 Task: Create an event for the furniture shopping day.
Action: Mouse moved to (495, 419)
Screenshot: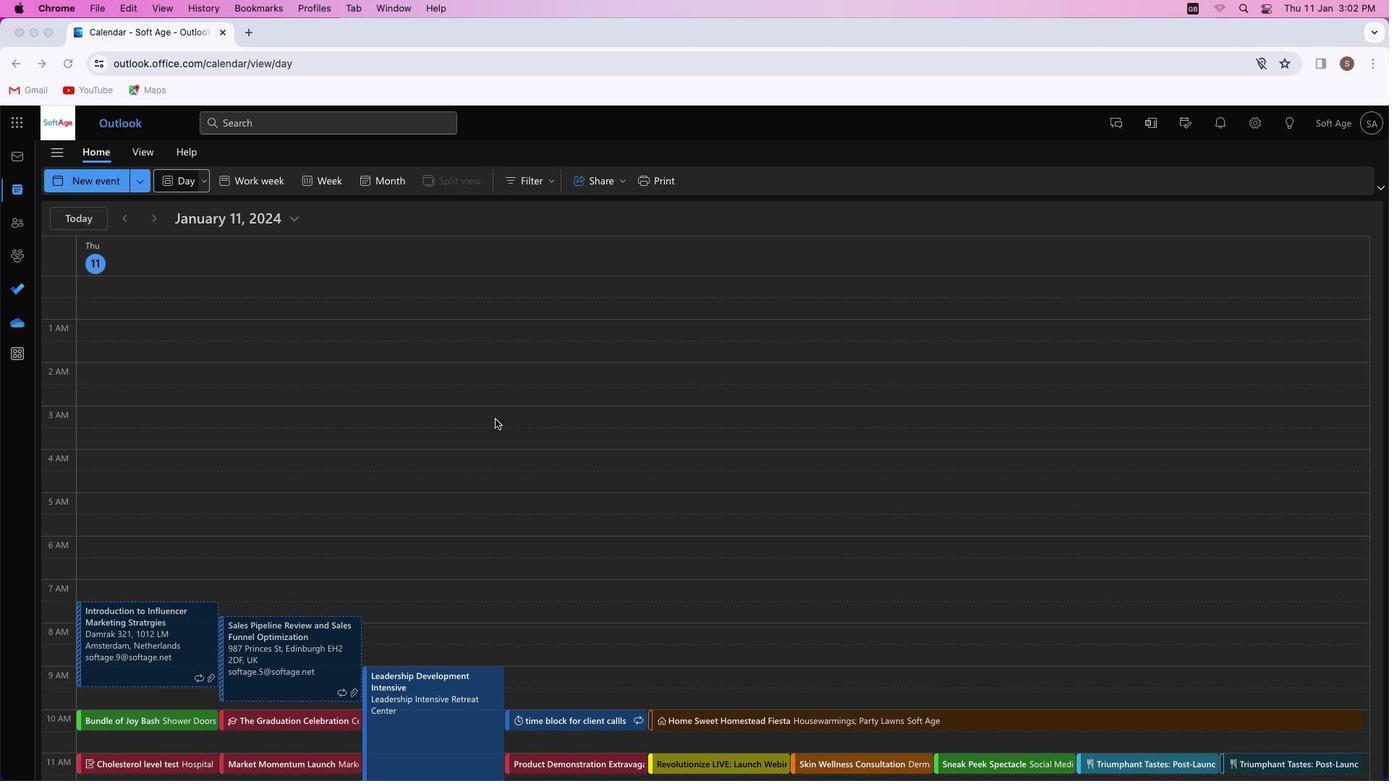
Action: Mouse pressed left at (495, 419)
Screenshot: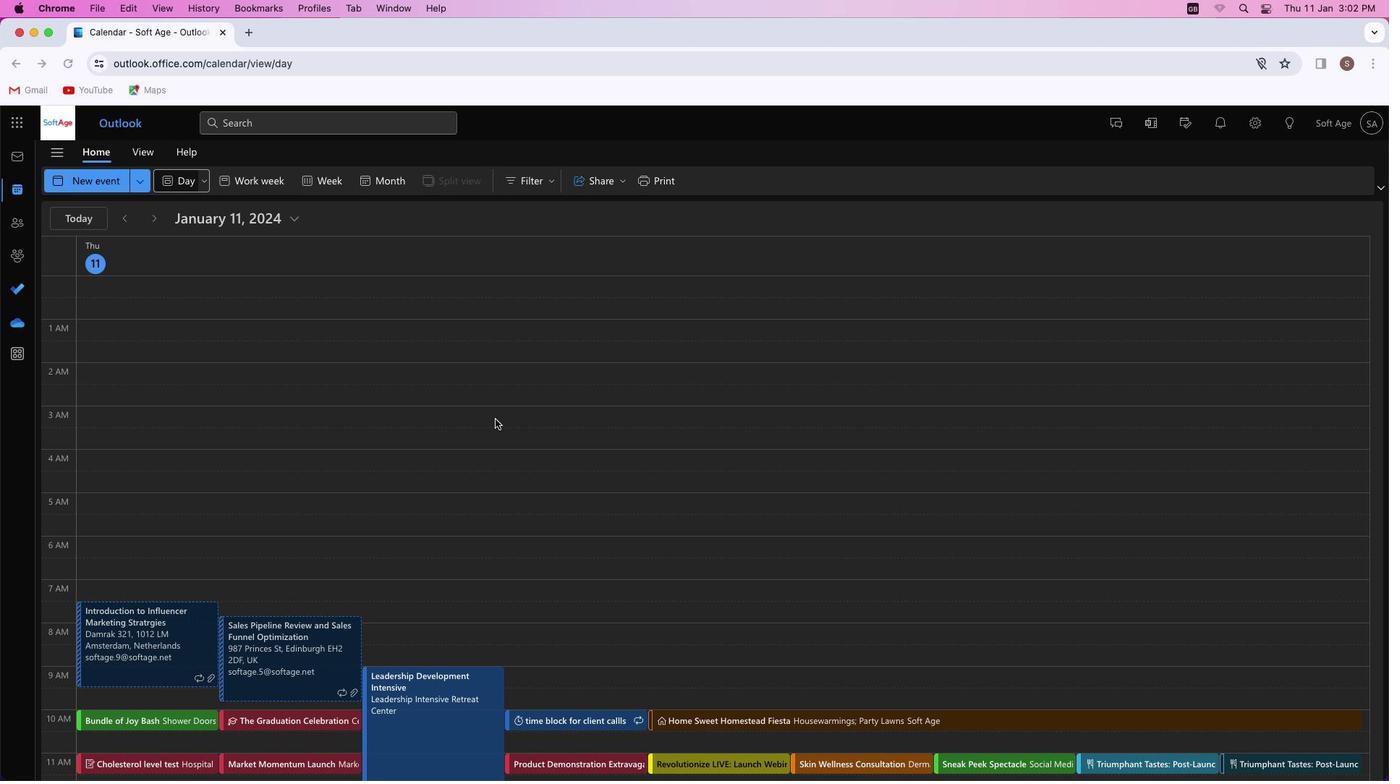 
Action: Mouse moved to (102, 181)
Screenshot: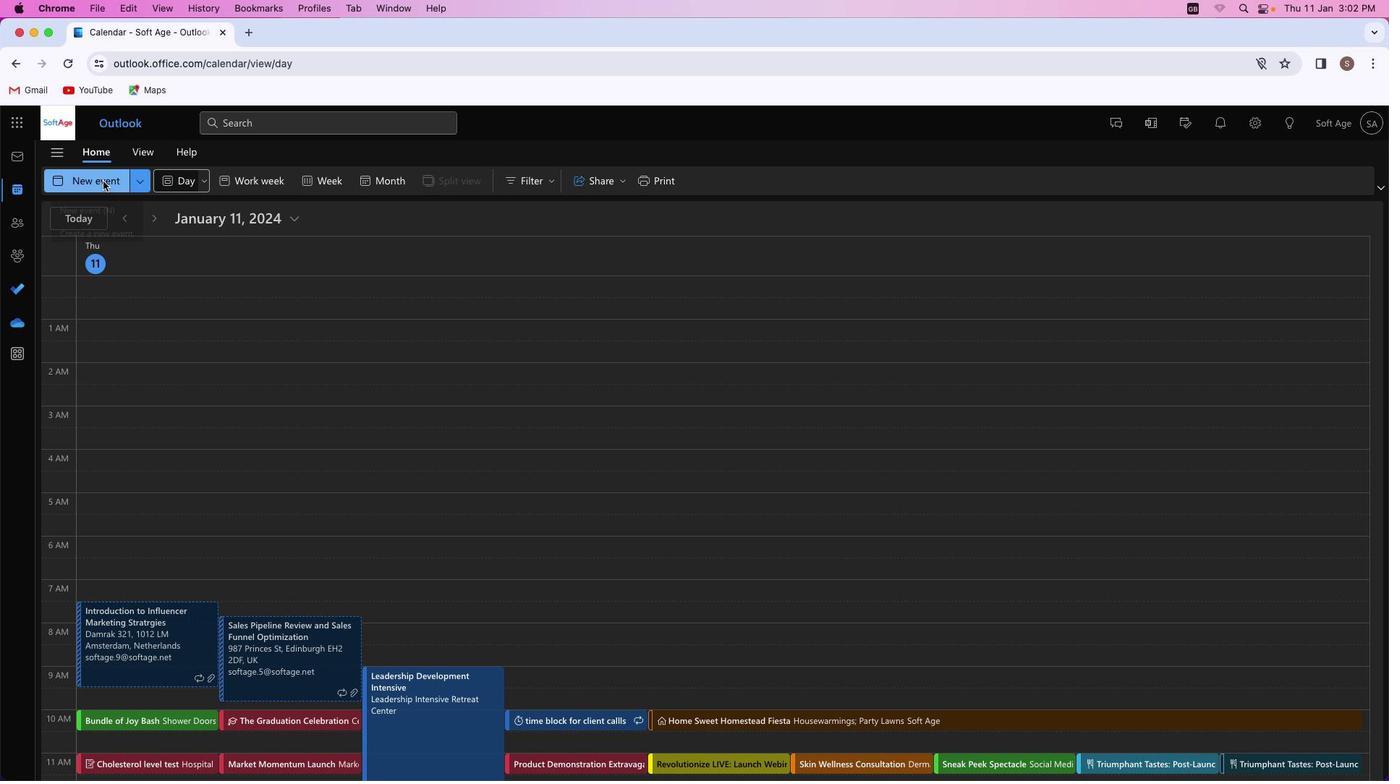 
Action: Mouse pressed left at (102, 181)
Screenshot: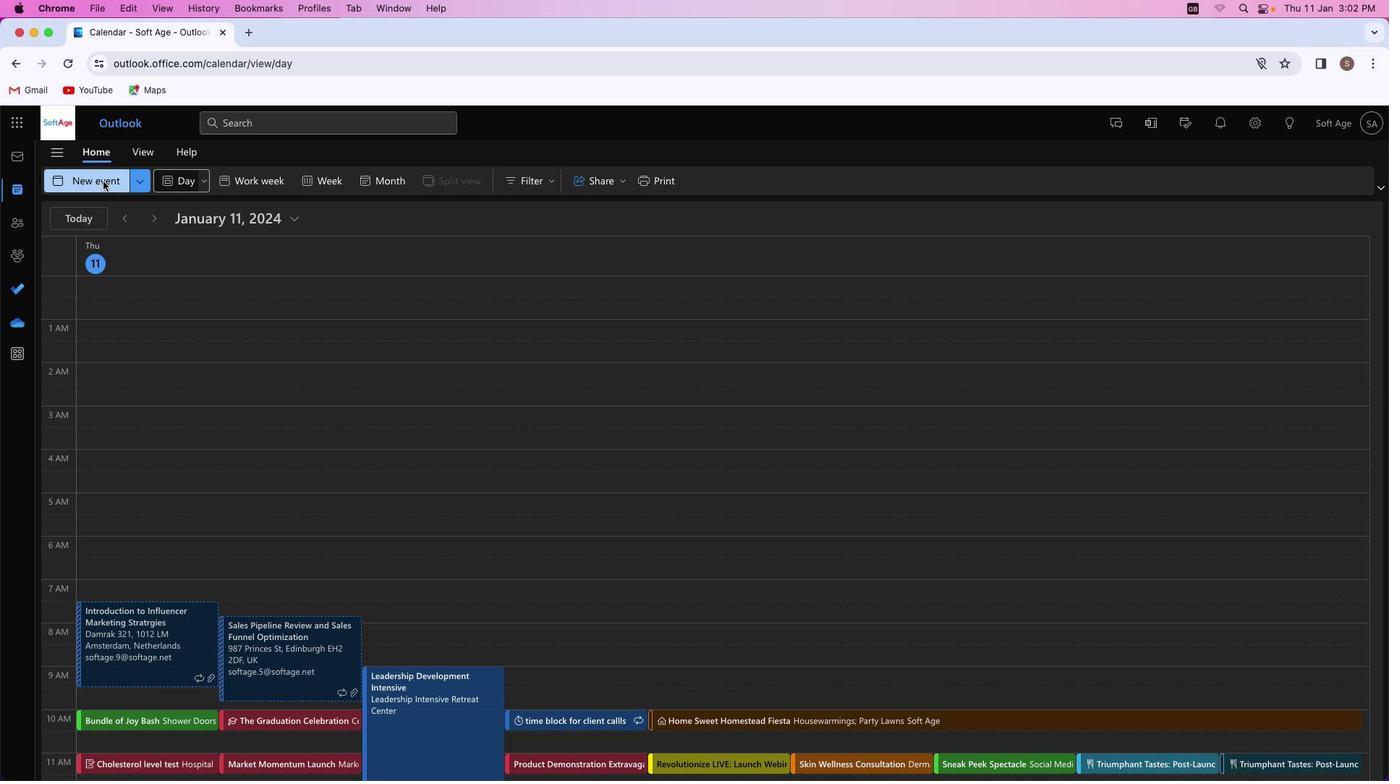 
Action: Mouse moved to (360, 260)
Screenshot: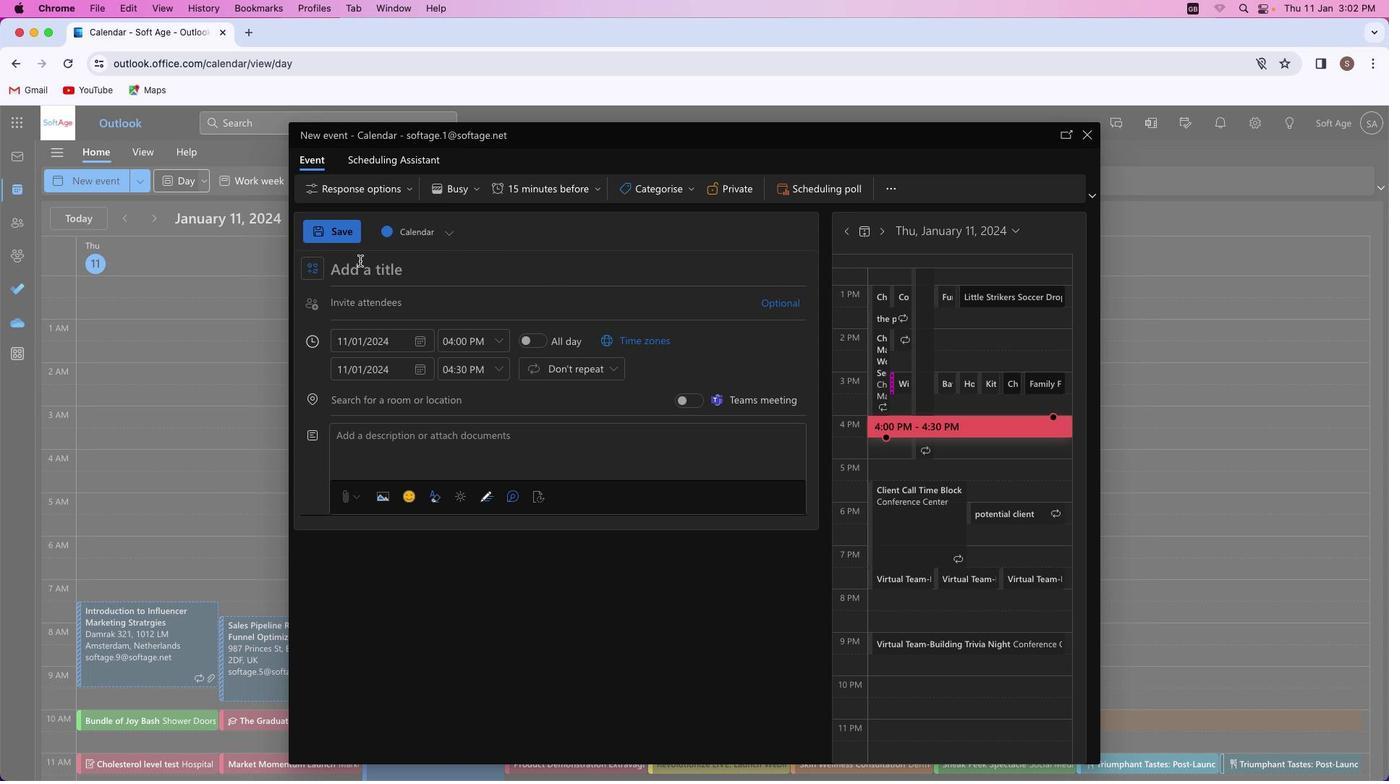 
Action: Key pressed Key.shift'F''u''r''n''i''t''u''r''e'Key.spaceKey.shift'S''h''o''p''p''i''n''g'Key.spaceKey.shift'E''x''t''r''a''v''a''g''a''n''z''a'Key.space
Screenshot: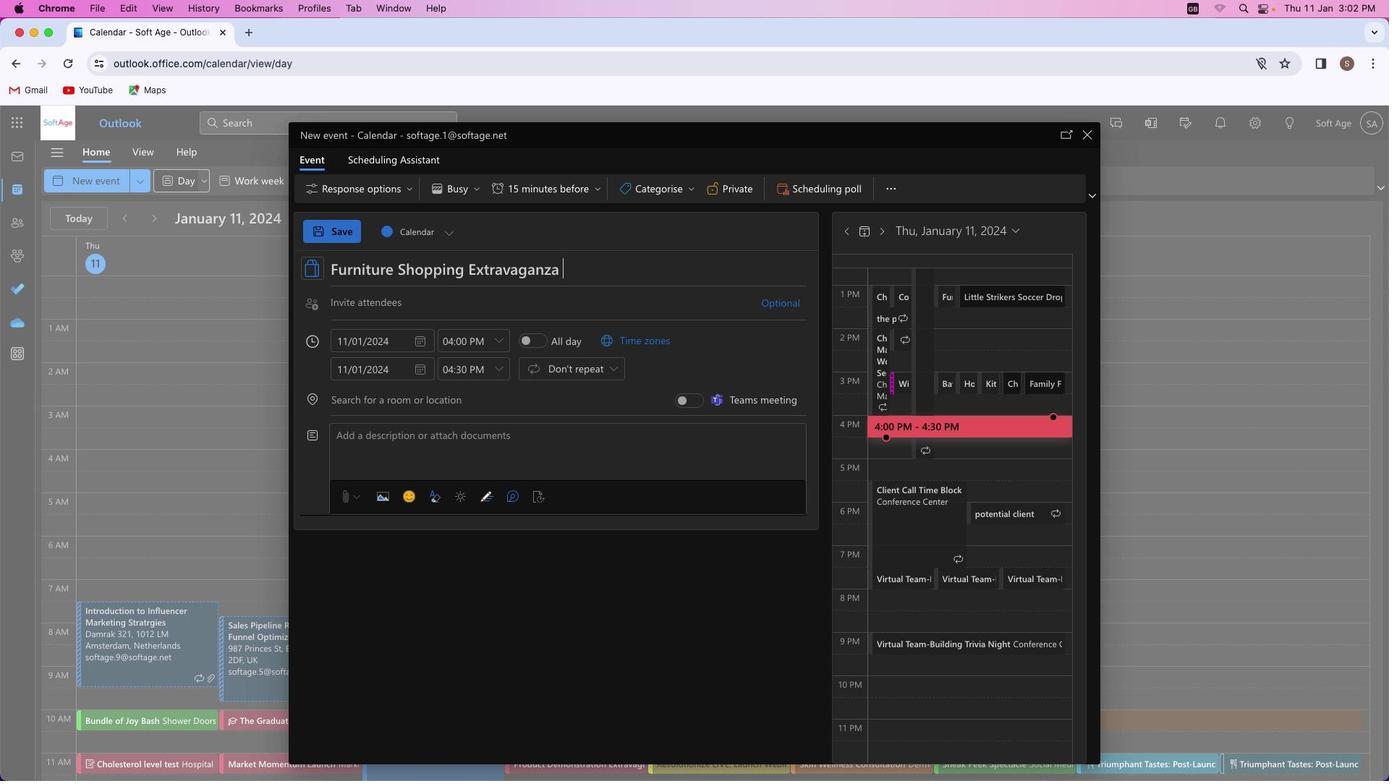 
Action: Mouse moved to (382, 400)
Screenshot: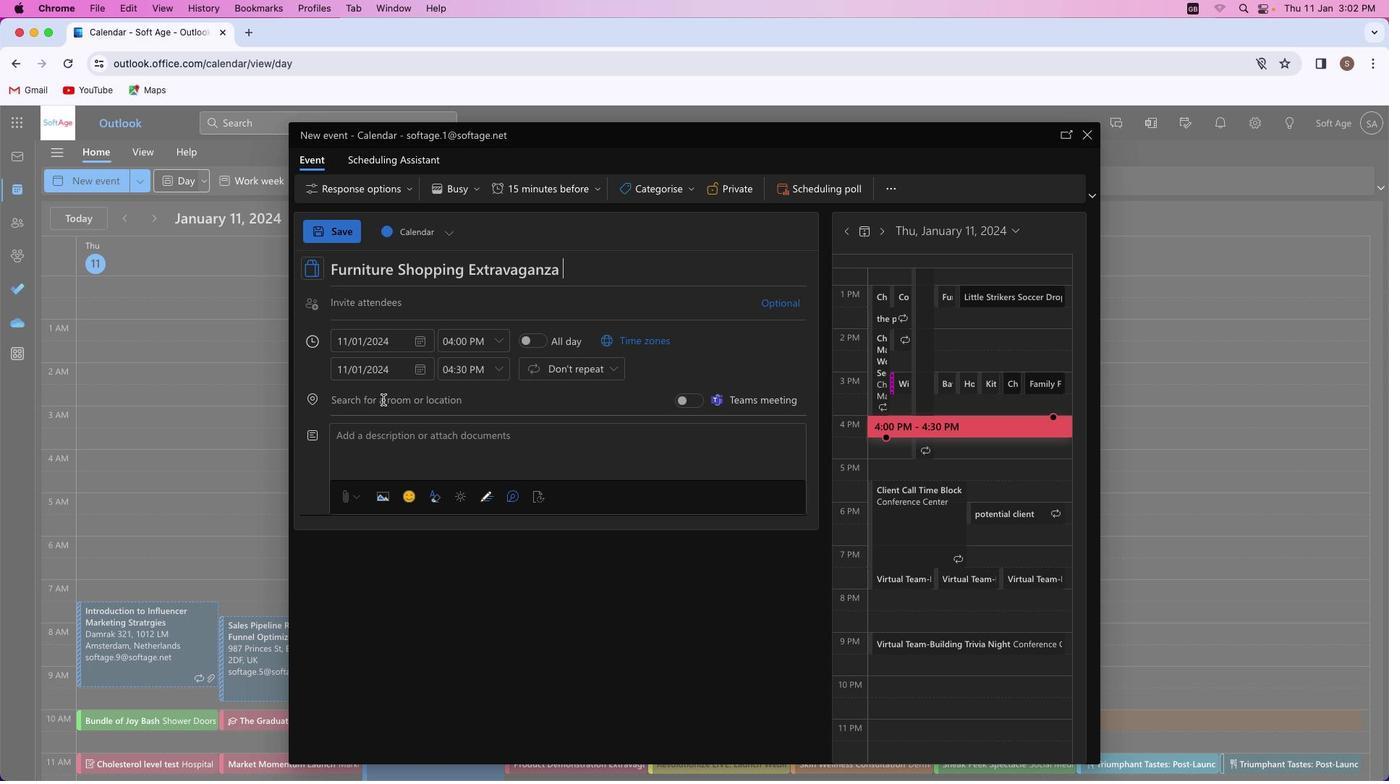 
Action: Mouse pressed left at (382, 400)
Screenshot: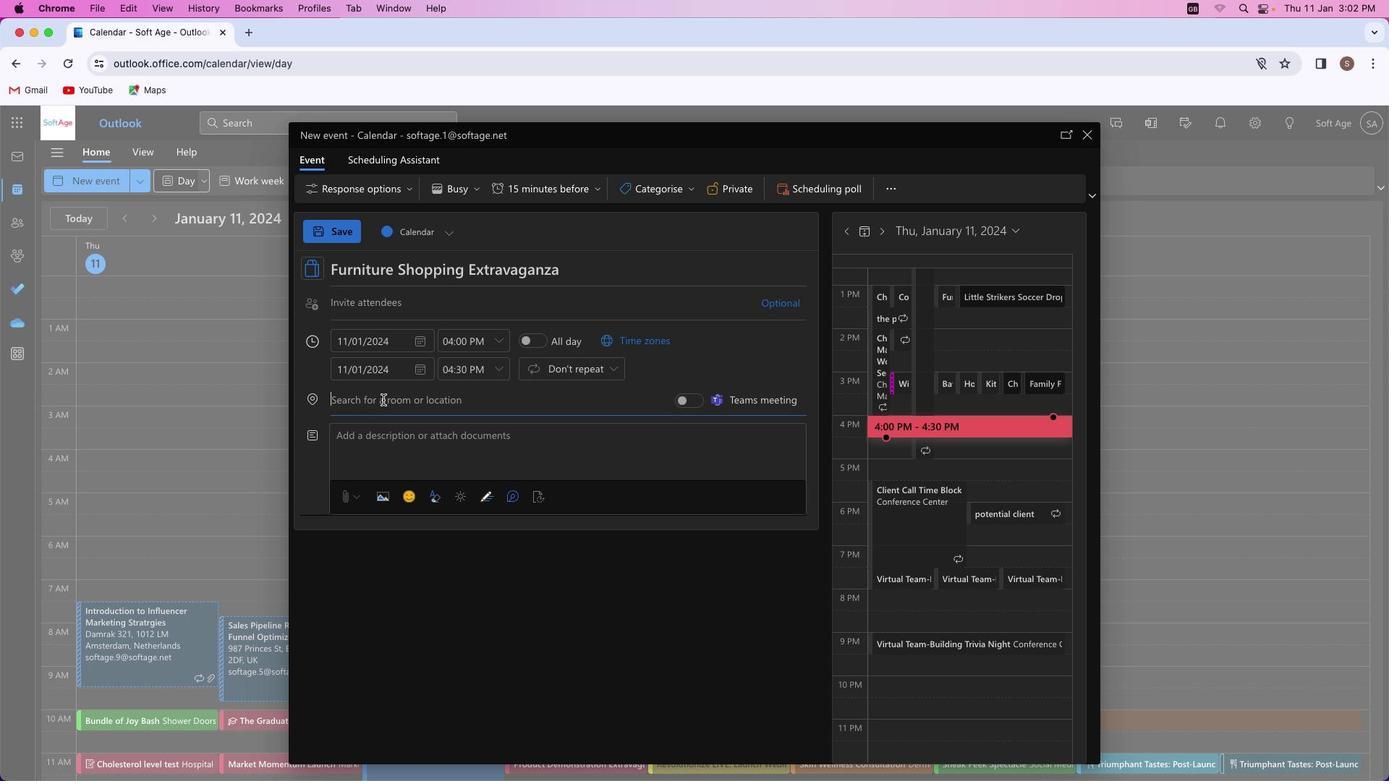 
Action: Mouse moved to (382, 401)
Screenshot: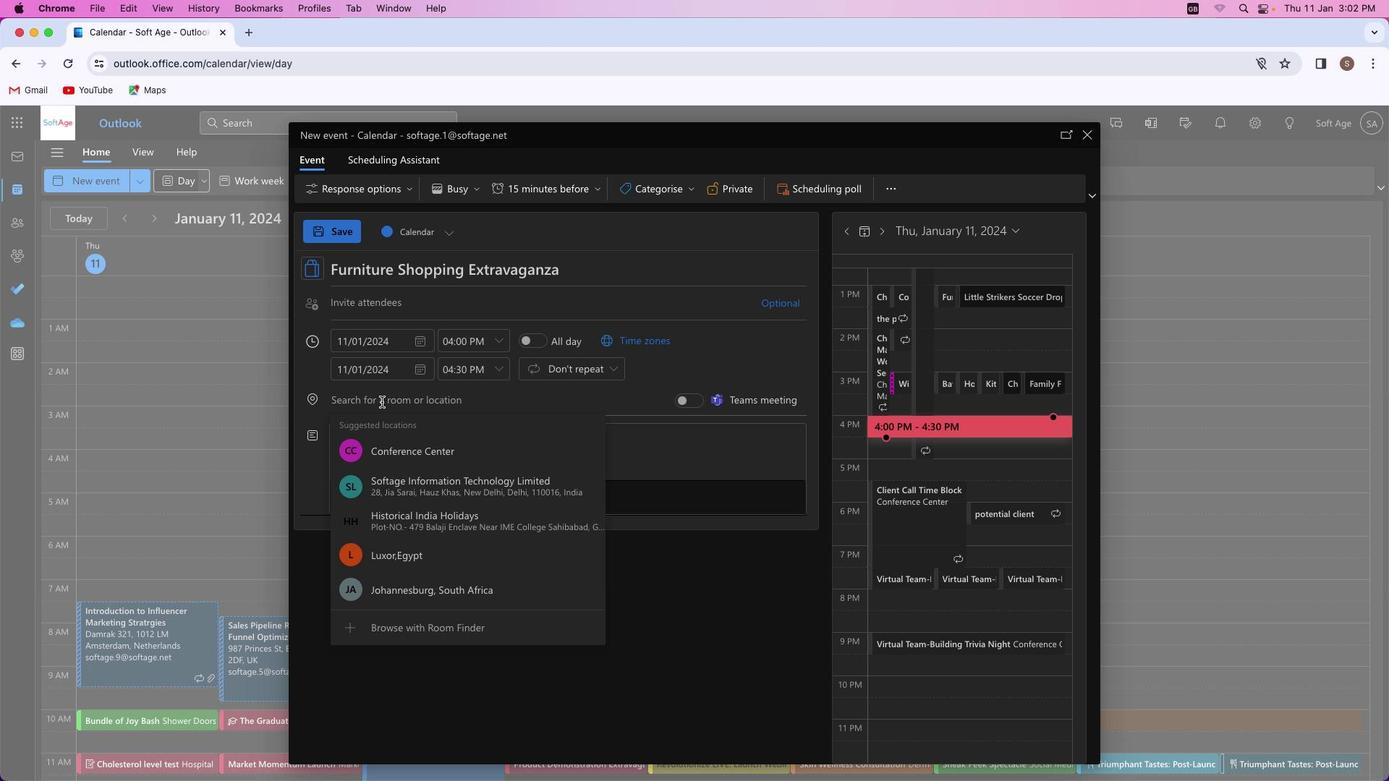 
Action: Key pressed Key.shift'F''u''r''n''i''t'
Screenshot: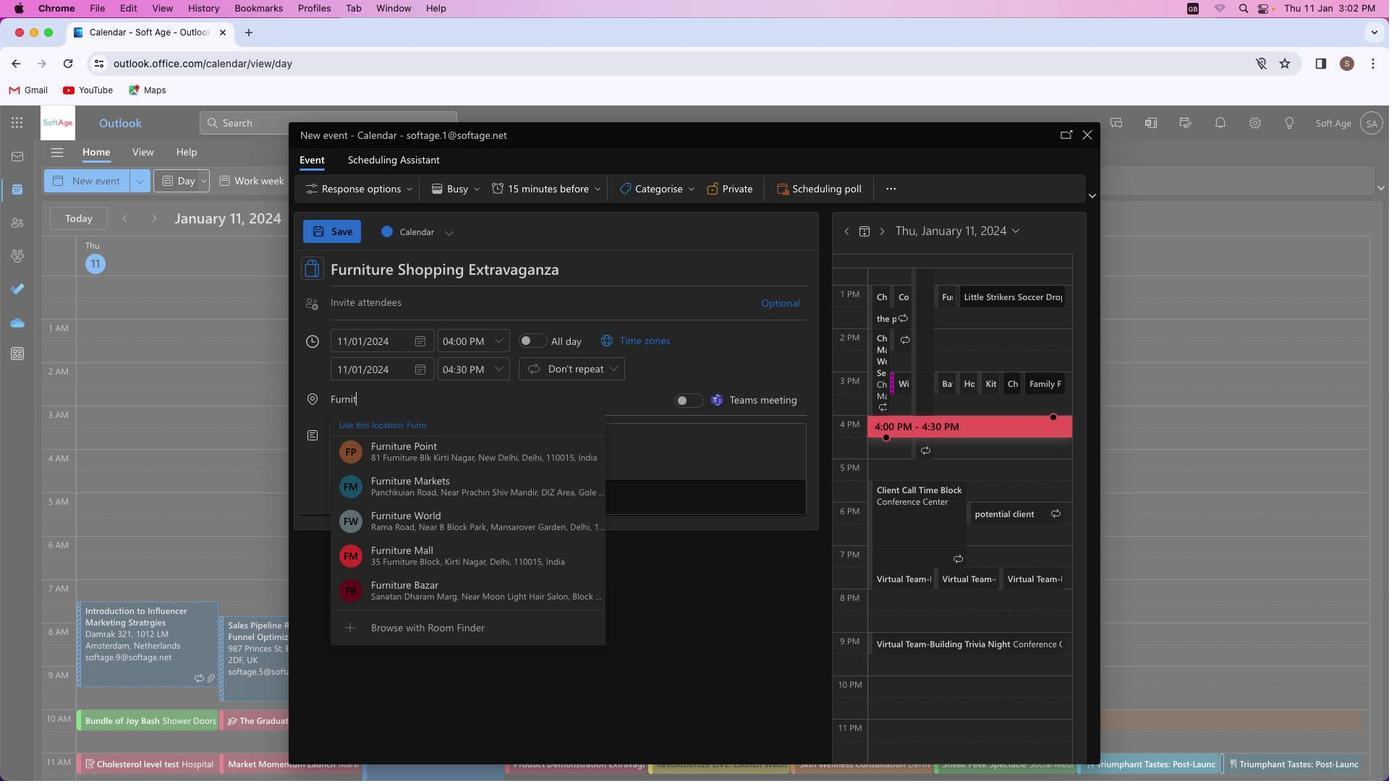 
Action: Mouse moved to (434, 482)
Screenshot: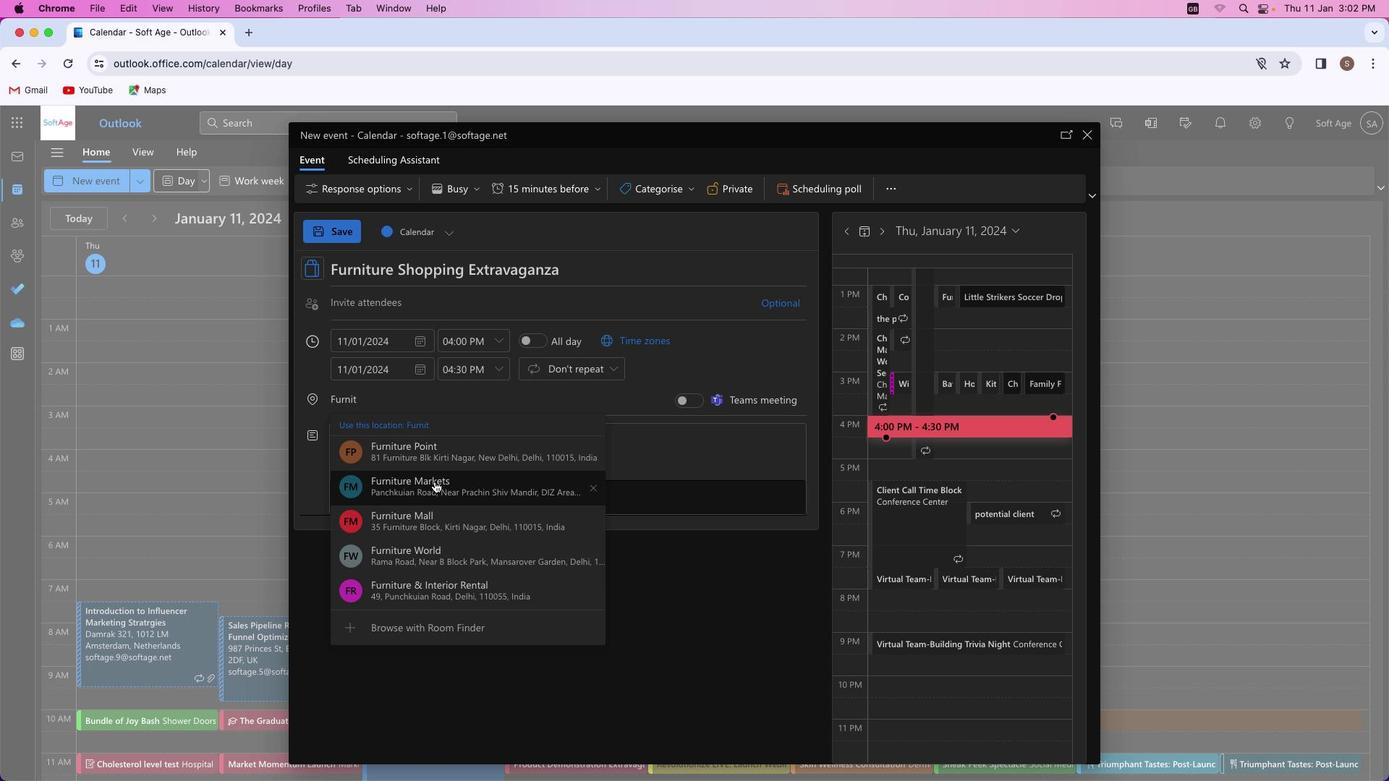 
Action: Mouse pressed left at (434, 482)
Screenshot: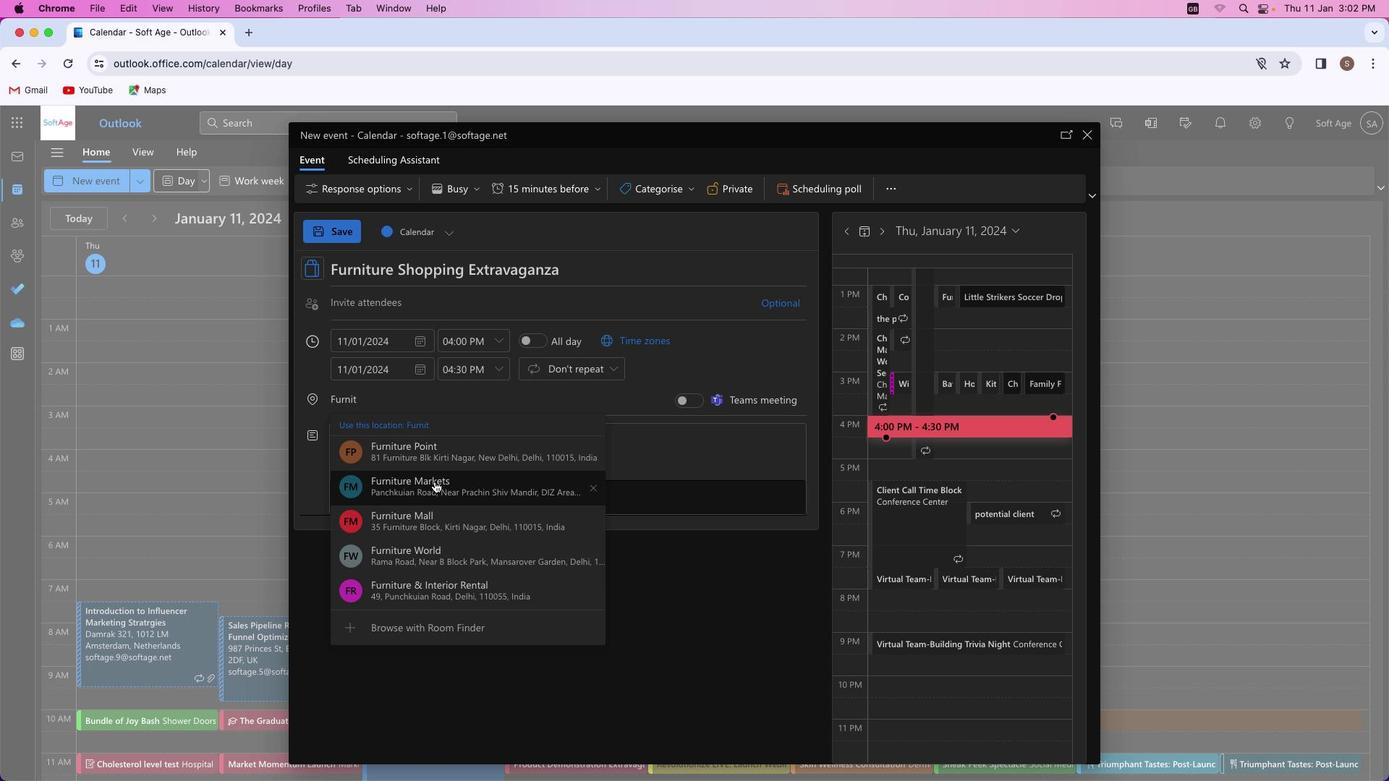 
Action: Mouse moved to (425, 443)
Screenshot: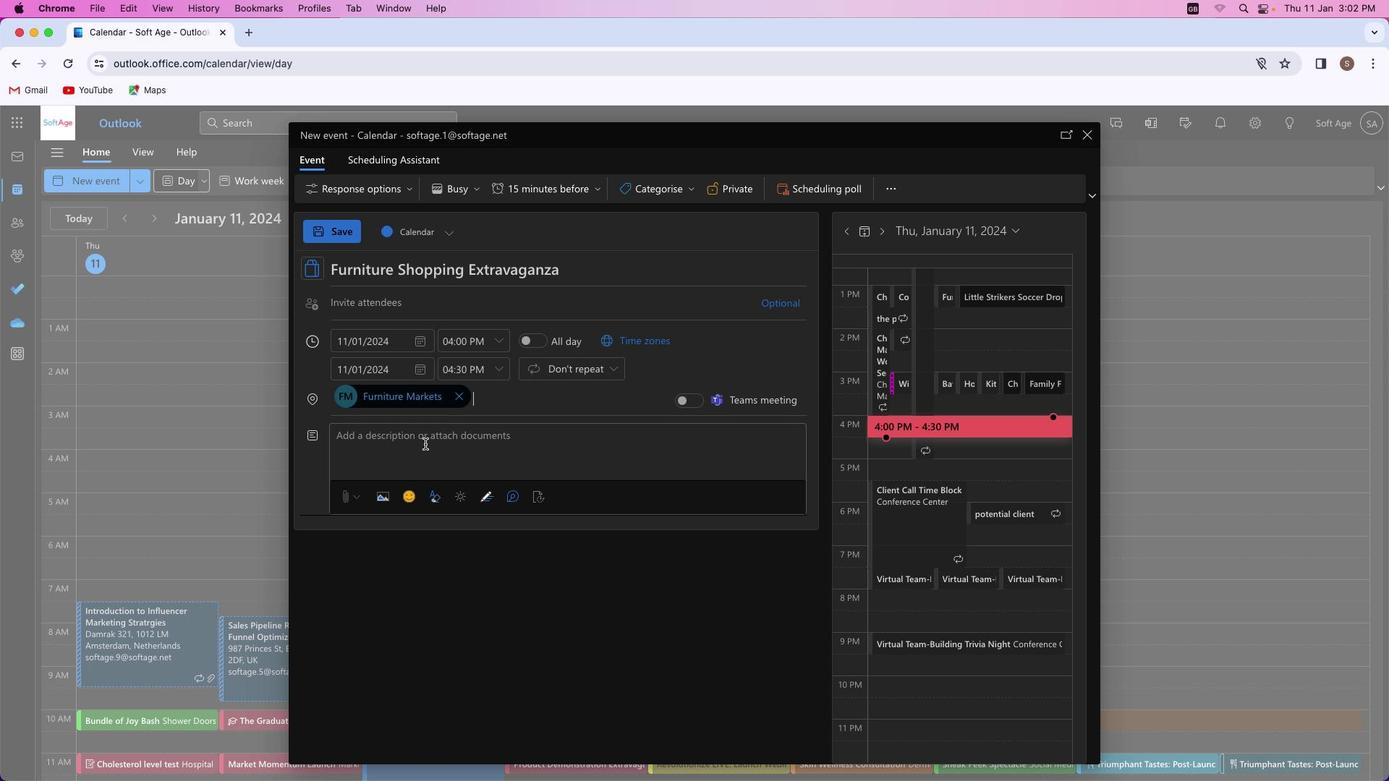 
Action: Mouse pressed left at (425, 443)
Screenshot: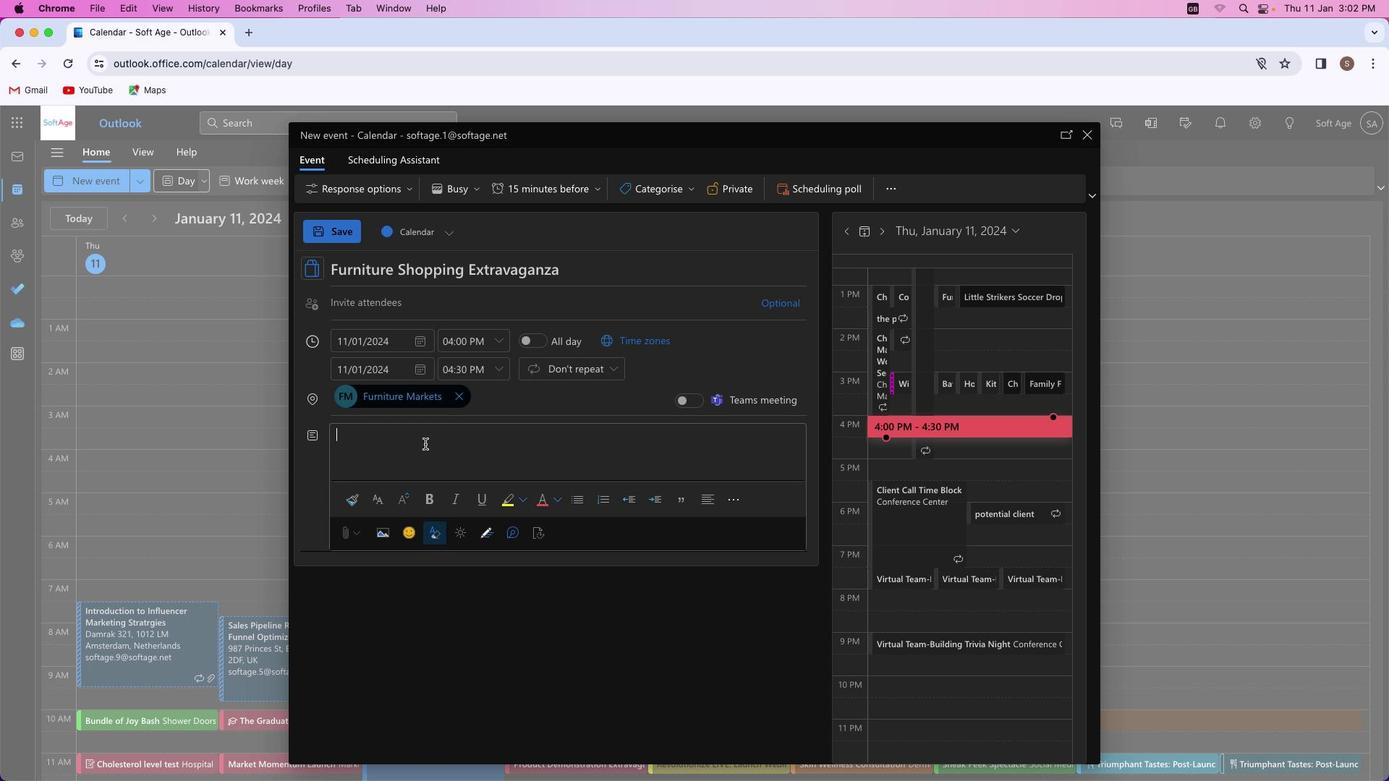 
Action: Key pressed Key.shift'E''m''b''a''r''k'Key.space'o''n'Key.space'a'Key.space's''t''y''l''i''s''h'Key.space'j''o''u''r''n''e''y'Key.space'd''u''r''i''n''g'Key.space'o''u''r'Key.space'f''u''r''n''i''t''u''r''e'Key.space's''h''o''p''p''i''n''g'Key.space'd''a''y'Key.spaceKey.backspaceKey.shift'!'Key.spaceKey.shift'E''x''p''l''o''r''e'Key.space'a'Key.space'c''u''r''a''t''e''d'Key.space'c''o''l''l''e''c''t''i''o''n'','Key.space'd''i''s''c''o''v''e''r'Key.space't''h''e'Key.space'p''e''r''f''e''c''t'Key.space'p''i''e''c''e''s'','Key.space'a''n''d'Key.space't''r''a''n''s''f''o''r''m'Key.space'y''o''u''r'Key.space's''p''a''c''e'Key.space'i''n''t''o'Key.space'a'Key.space'h''a''v''e''n'Key.space'o''f'Key.space'c''o''m''f''o''r''t'Key.space'a''n''d'Key.space'e''l''e''g''a''n''c''e''.'
Screenshot: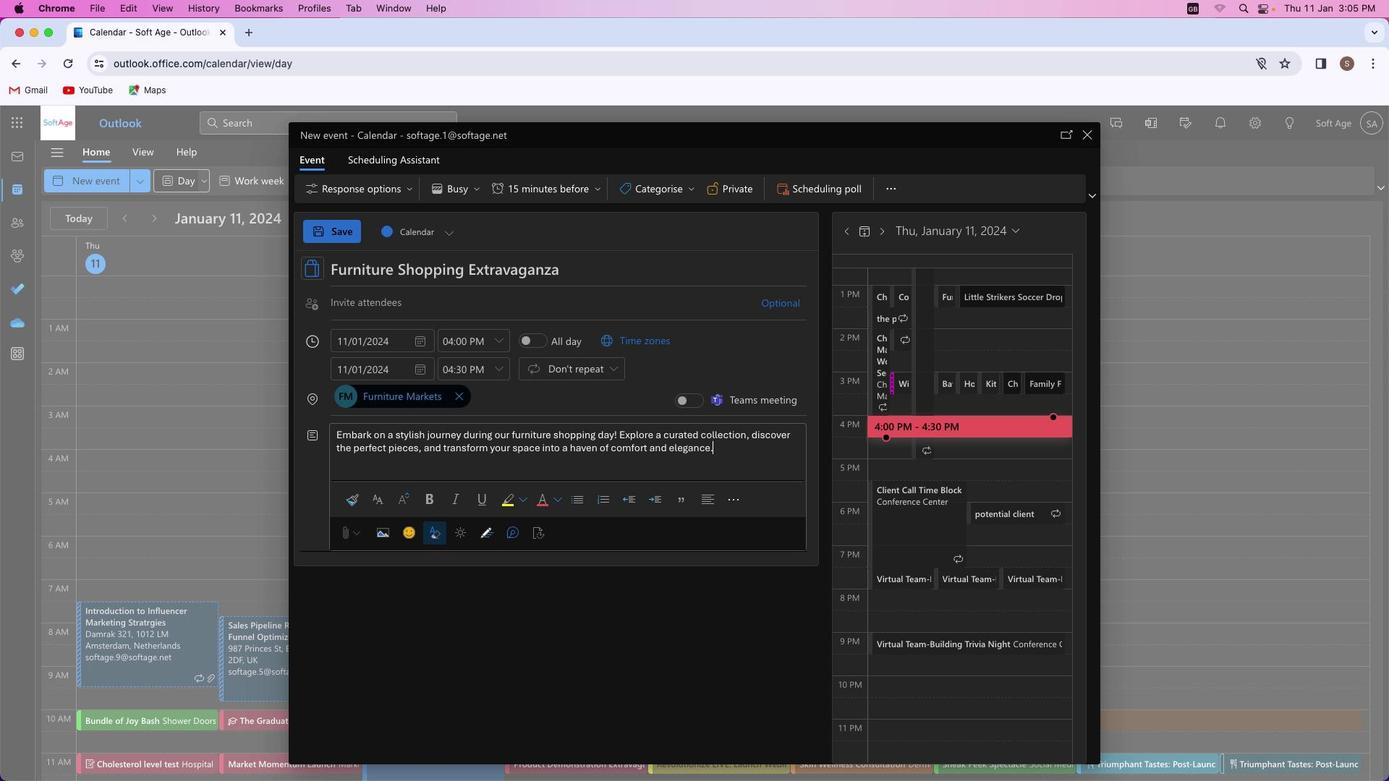 
Action: Mouse moved to (614, 435)
Screenshot: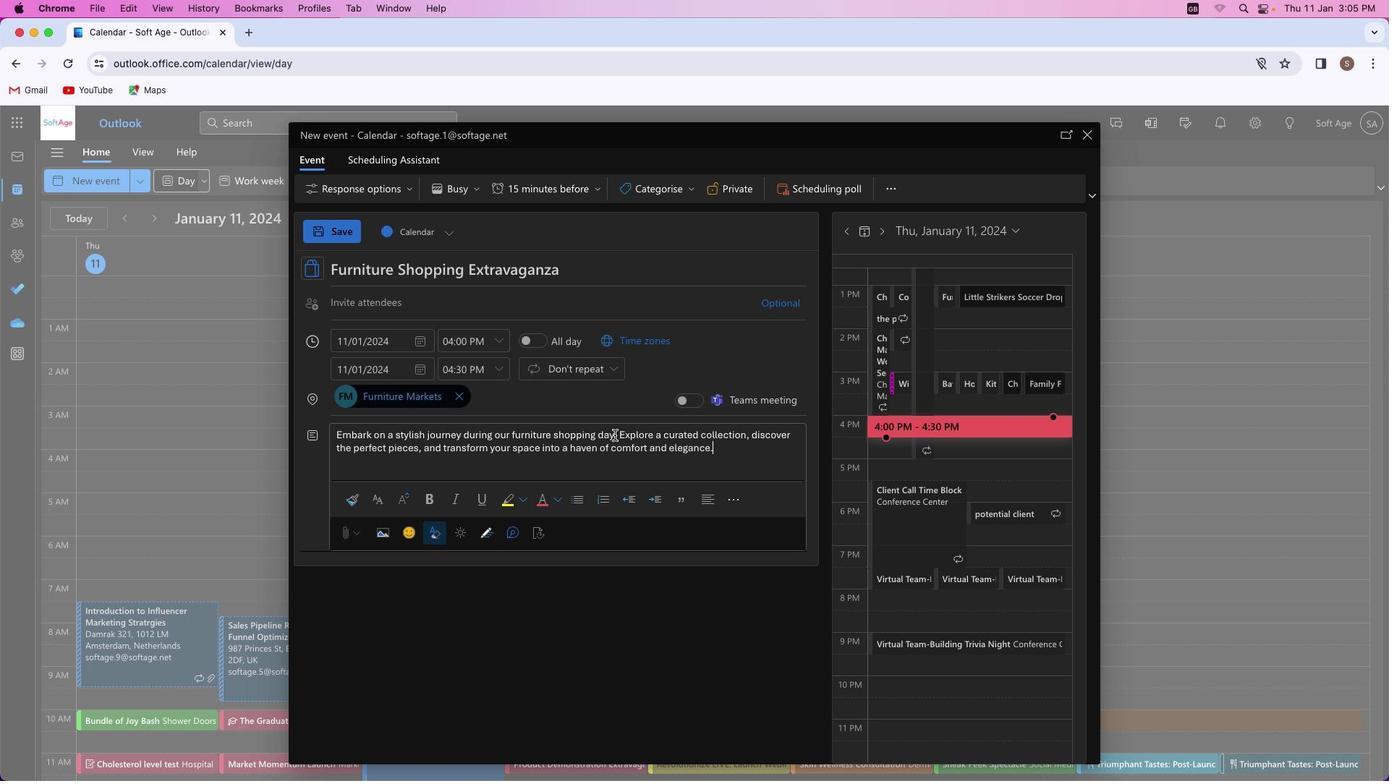 
Action: Mouse pressed left at (614, 435)
Screenshot: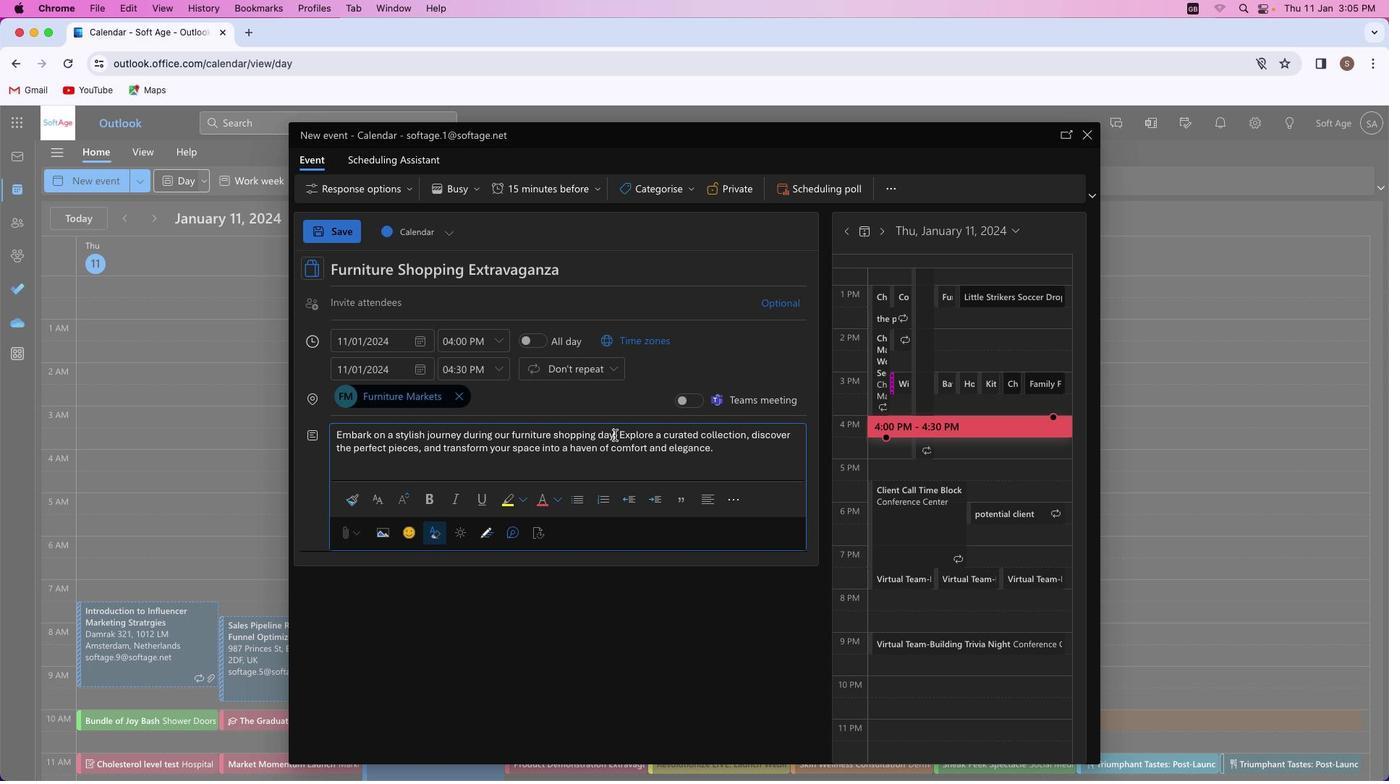 
Action: Mouse moved to (428, 498)
Screenshot: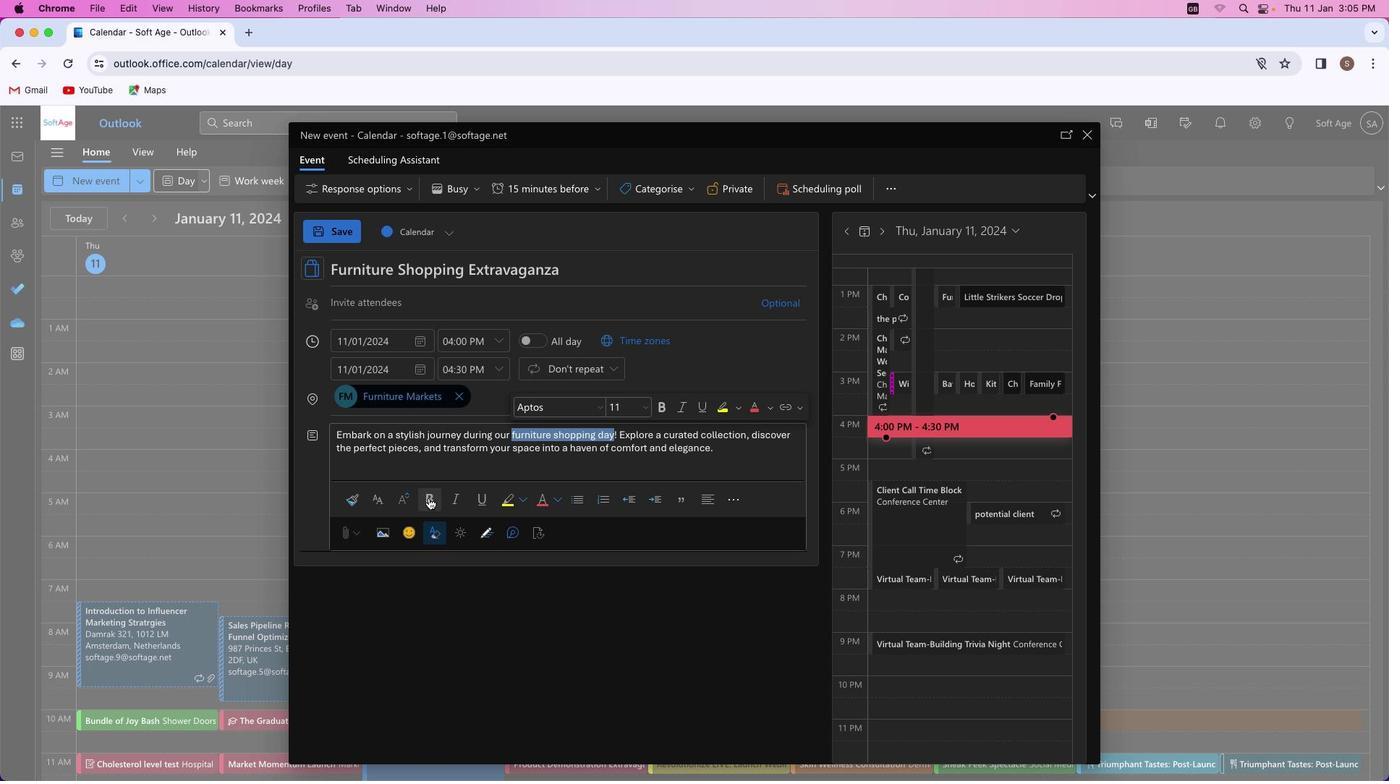 
Action: Mouse pressed left at (428, 498)
Screenshot: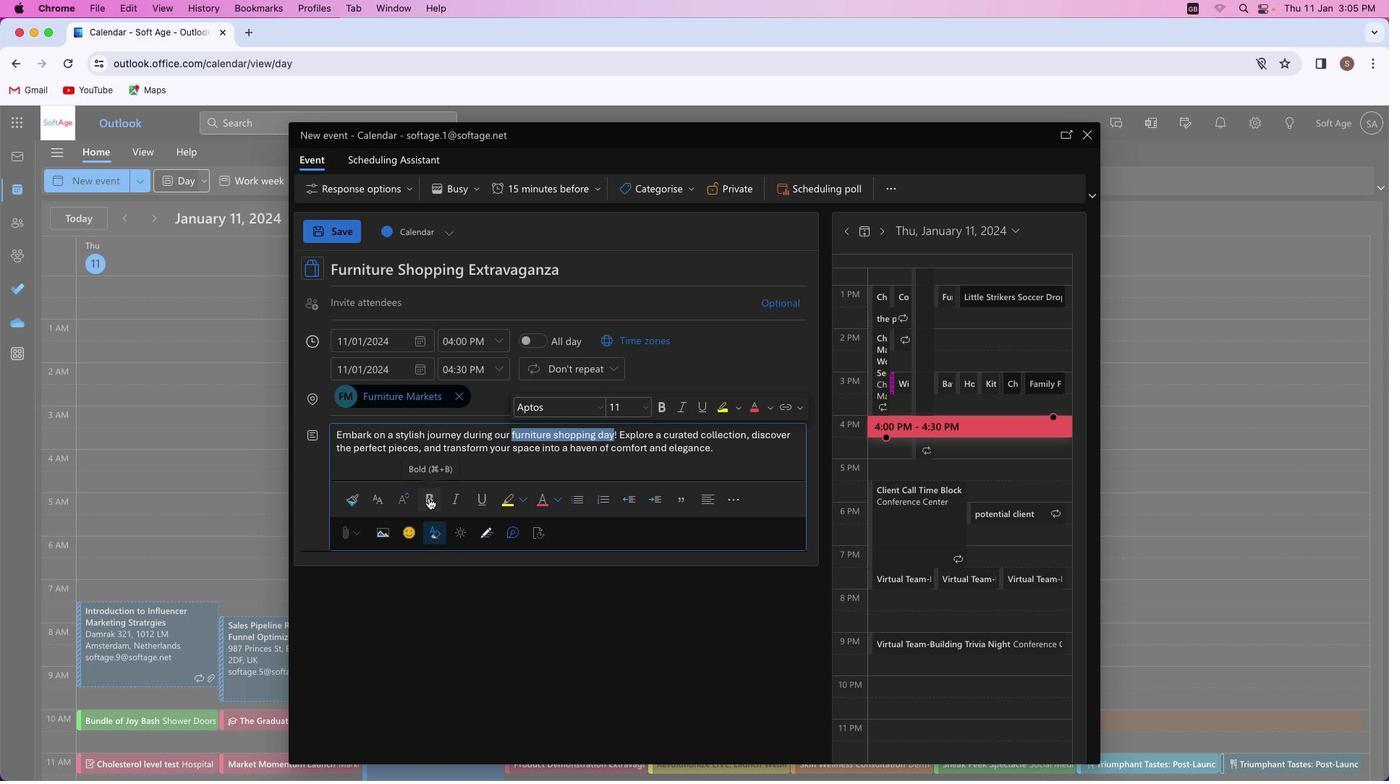 
Action: Mouse moved to (728, 453)
Screenshot: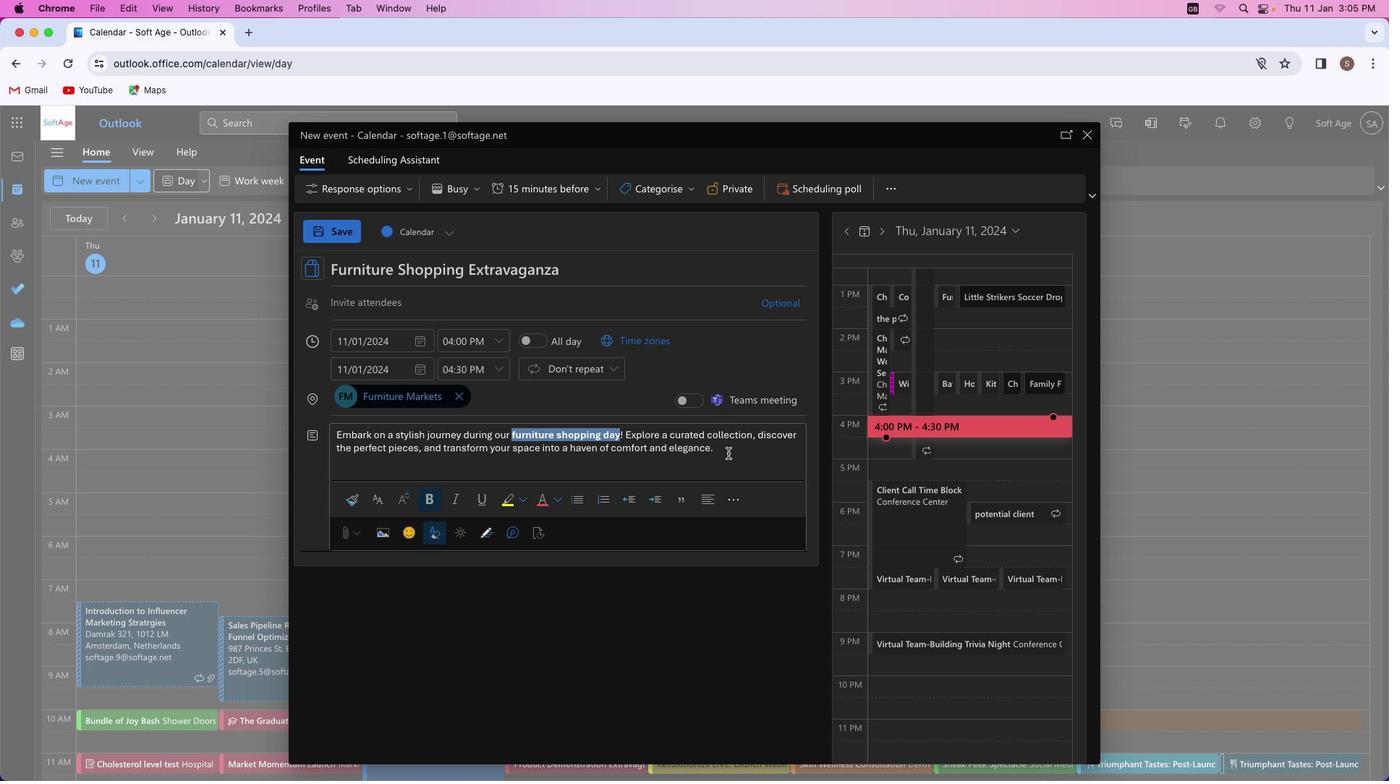 
Action: Mouse pressed left at (728, 453)
Screenshot: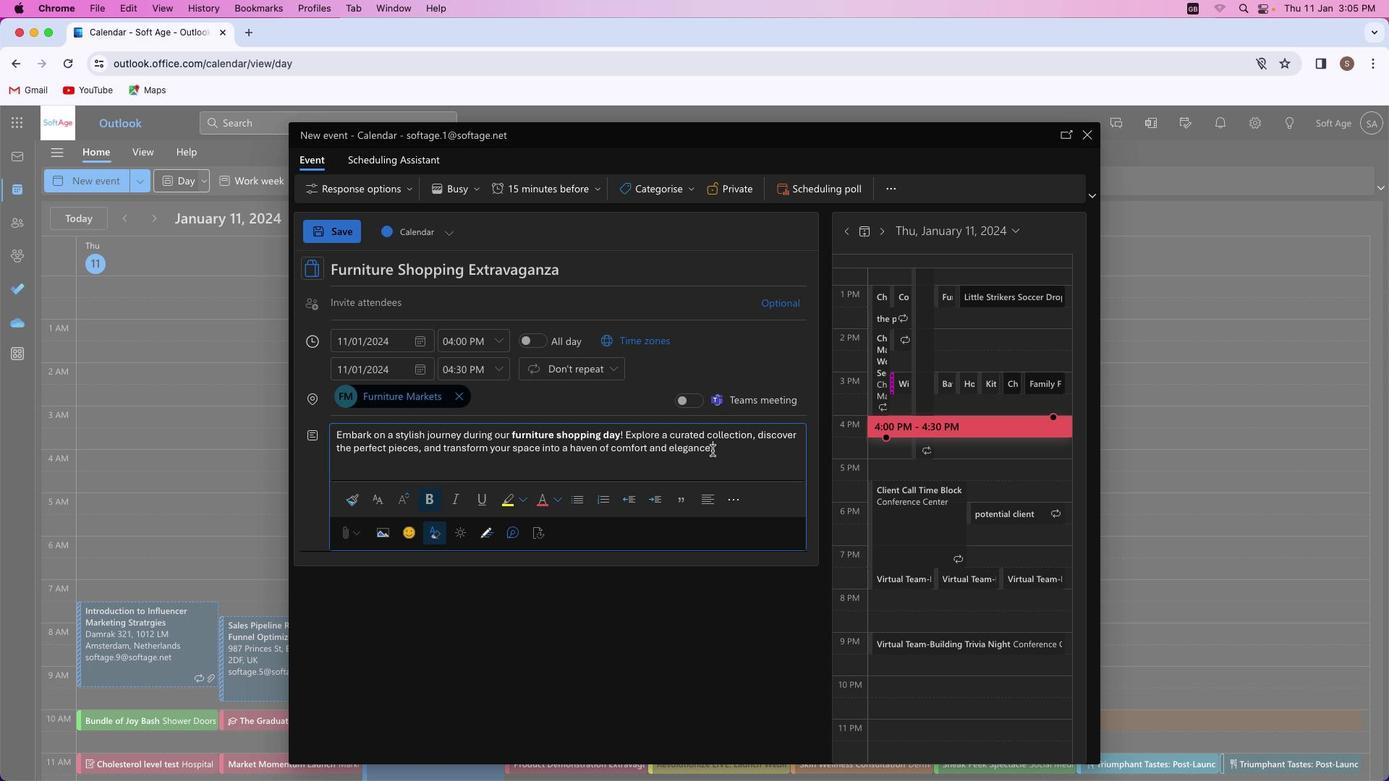 
Action: Mouse moved to (381, 504)
Screenshot: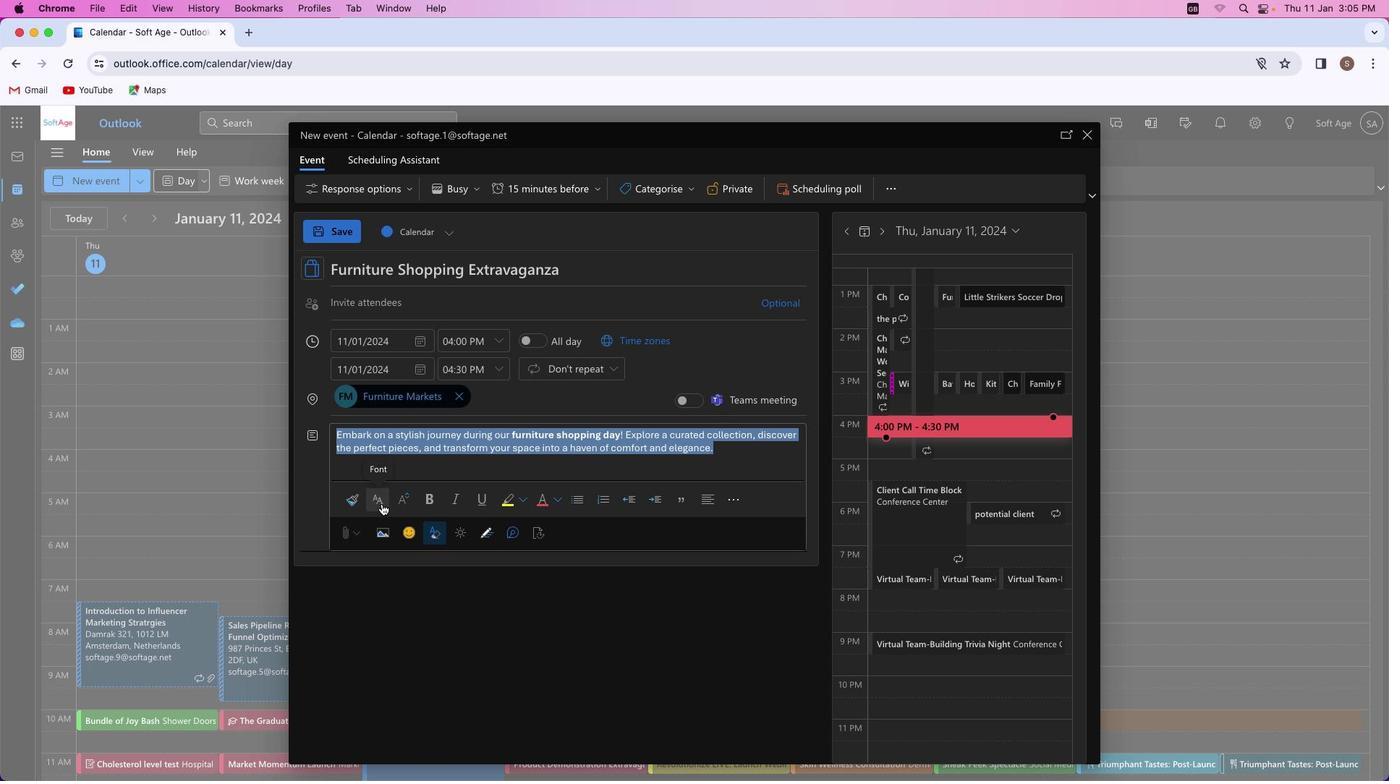 
Action: Mouse pressed left at (381, 504)
Screenshot: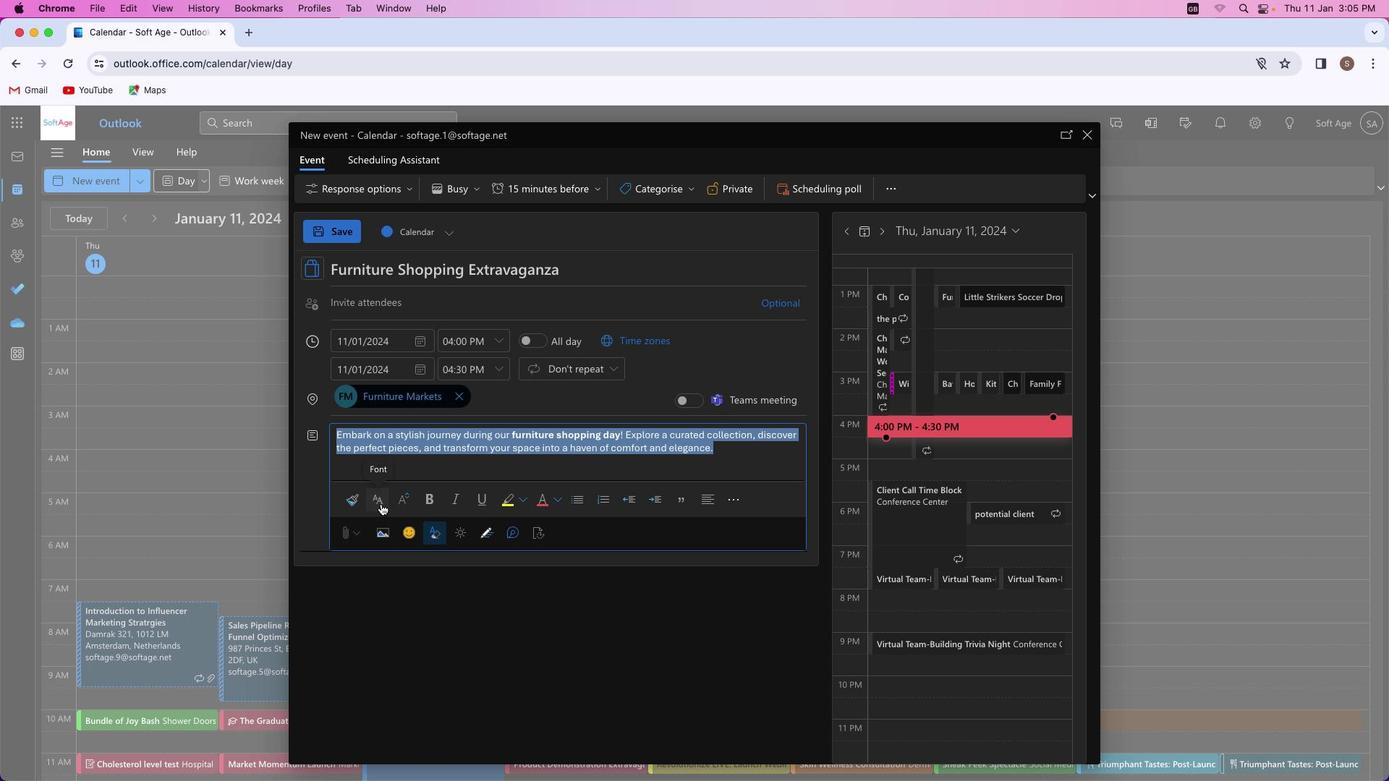 
Action: Mouse moved to (411, 622)
Screenshot: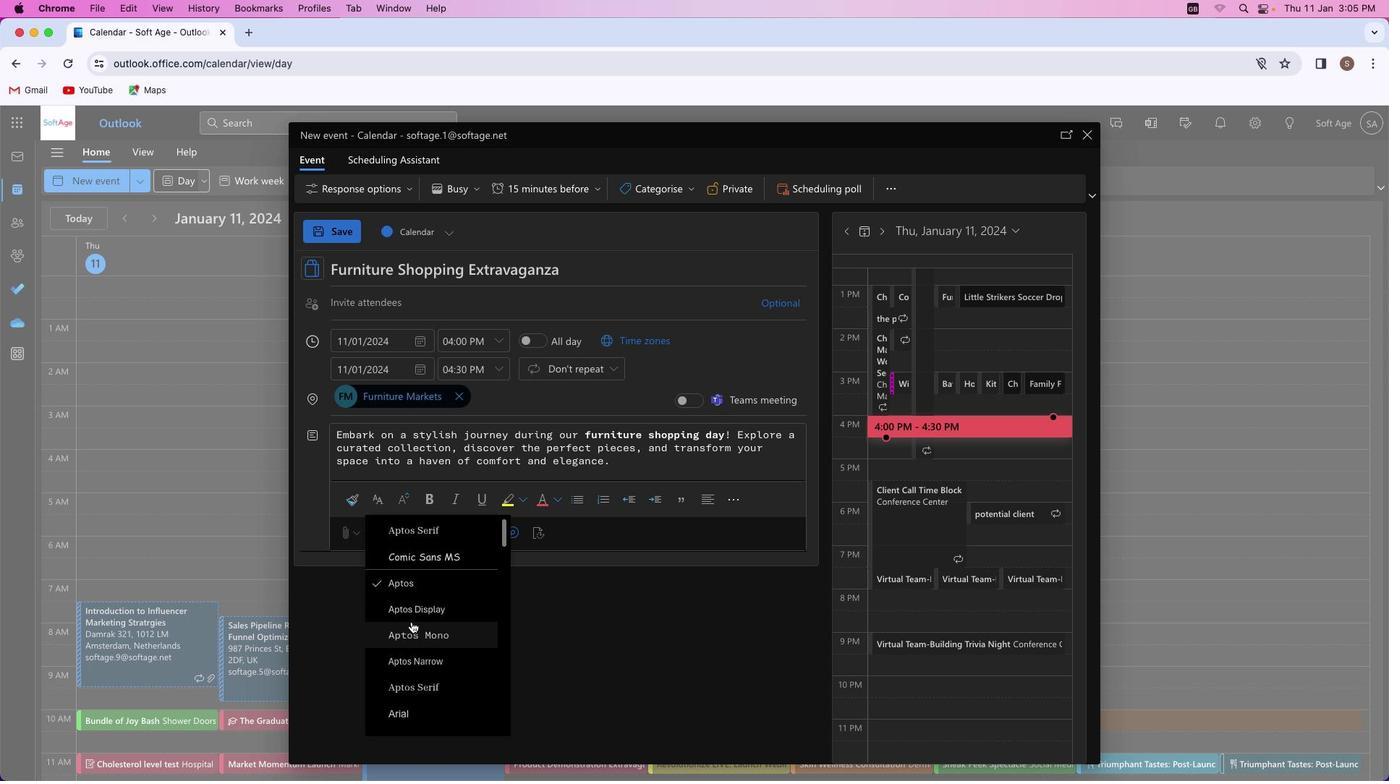 
Action: Mouse scrolled (411, 622) with delta (0, 0)
Screenshot: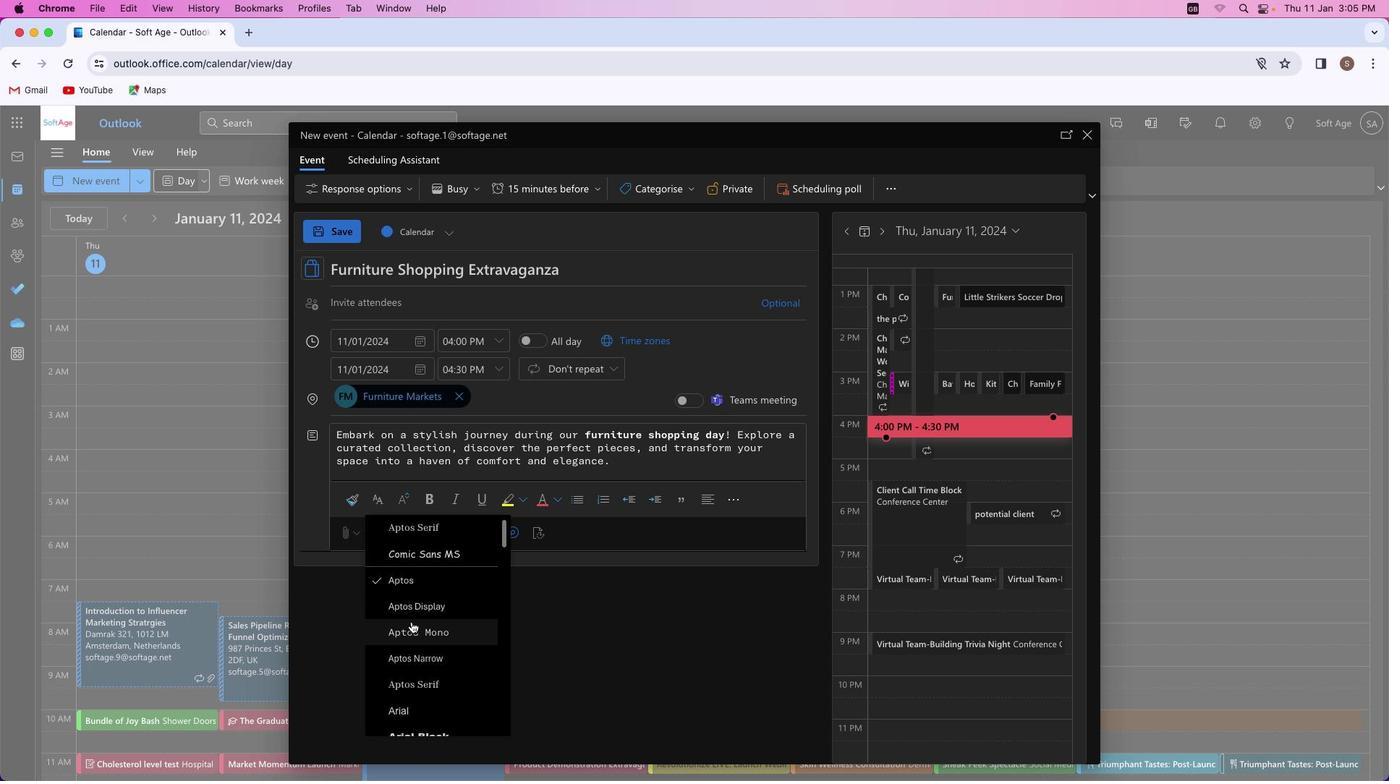 
Action: Mouse scrolled (411, 622) with delta (0, 0)
Screenshot: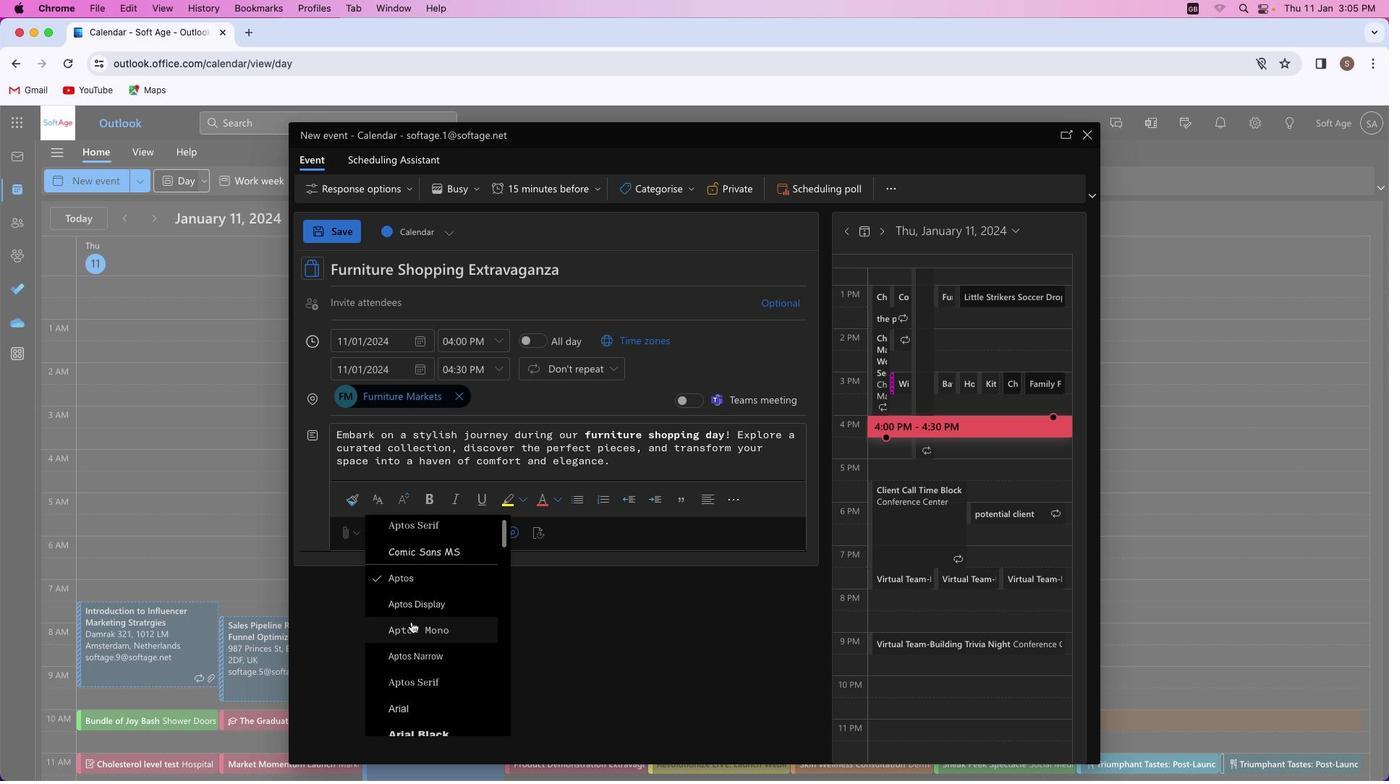 
Action: Mouse scrolled (411, 622) with delta (0, 0)
Screenshot: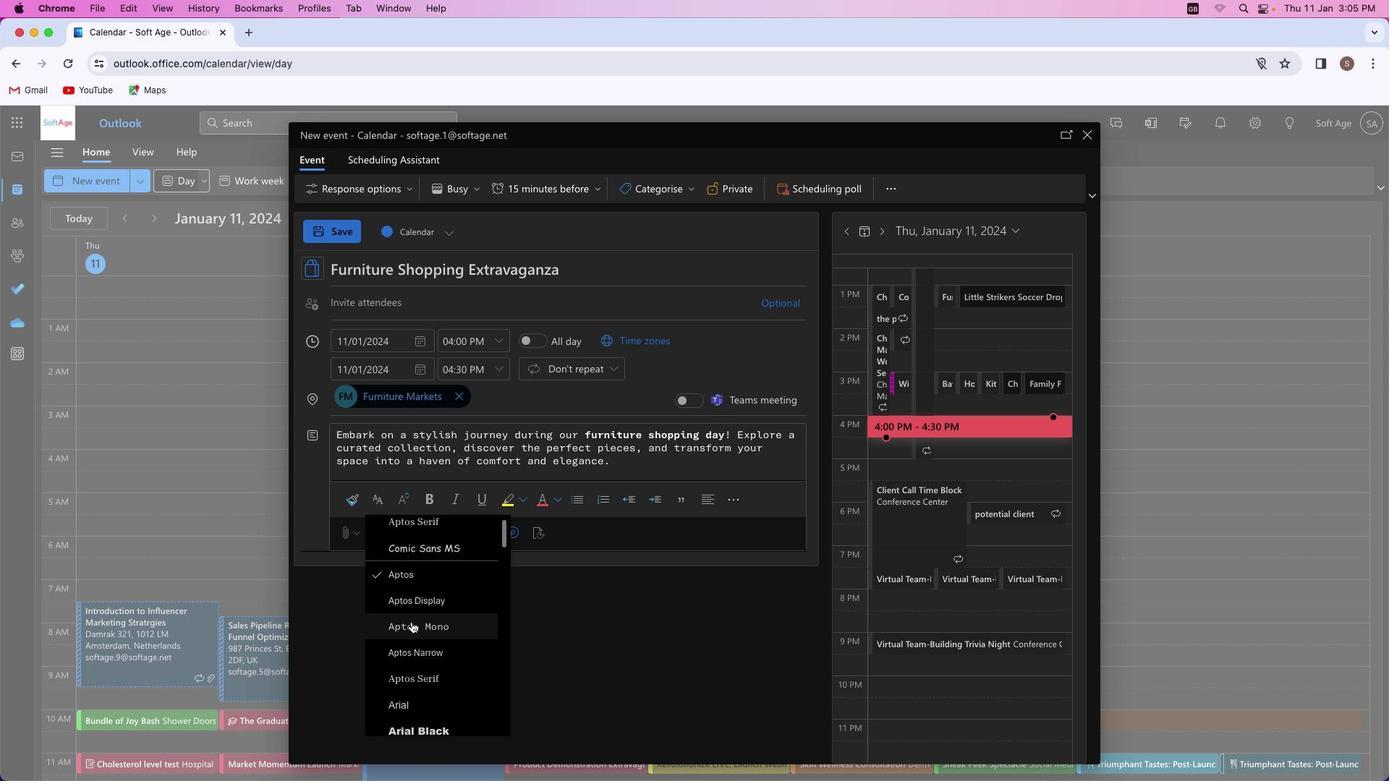 
Action: Mouse scrolled (411, 622) with delta (0, 0)
Screenshot: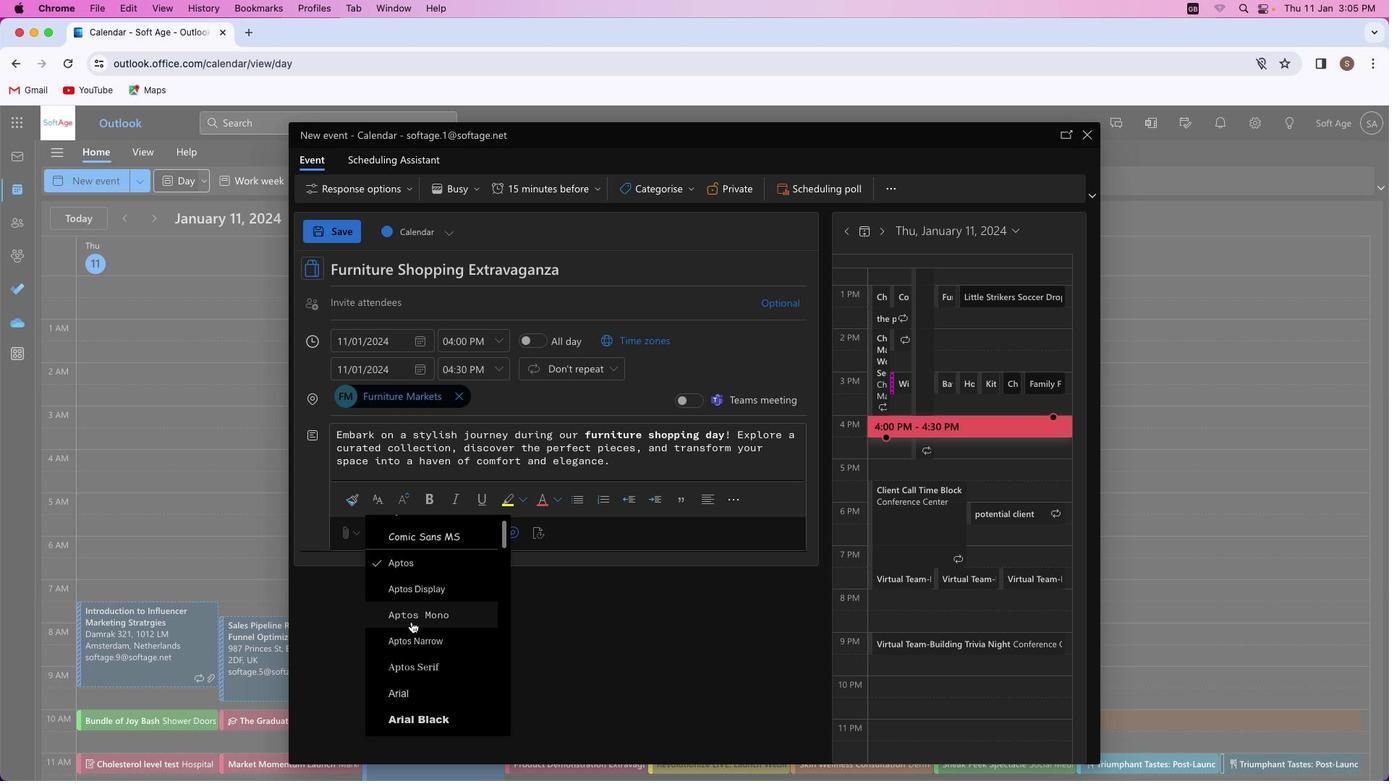 
Action: Mouse scrolled (411, 622) with delta (0, 0)
Screenshot: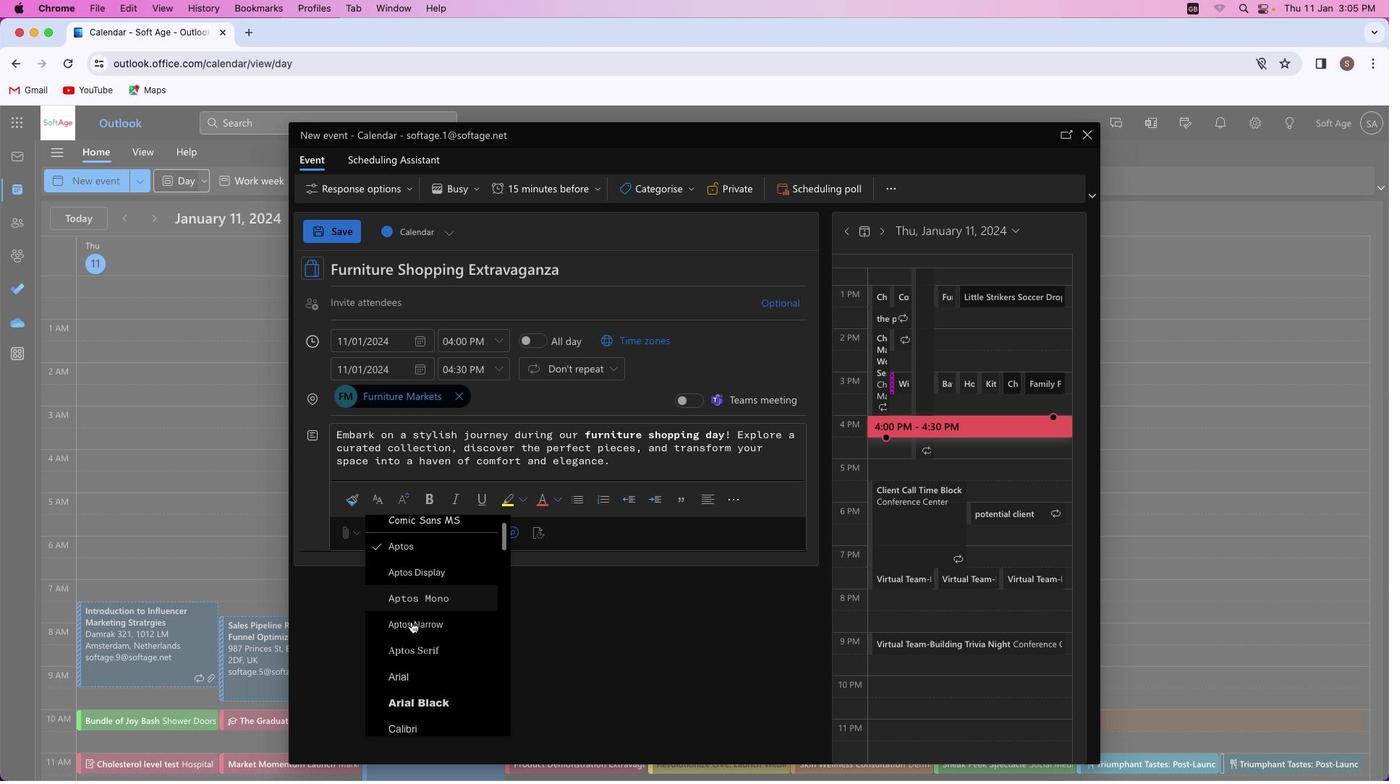 
Action: Mouse moved to (401, 647)
Screenshot: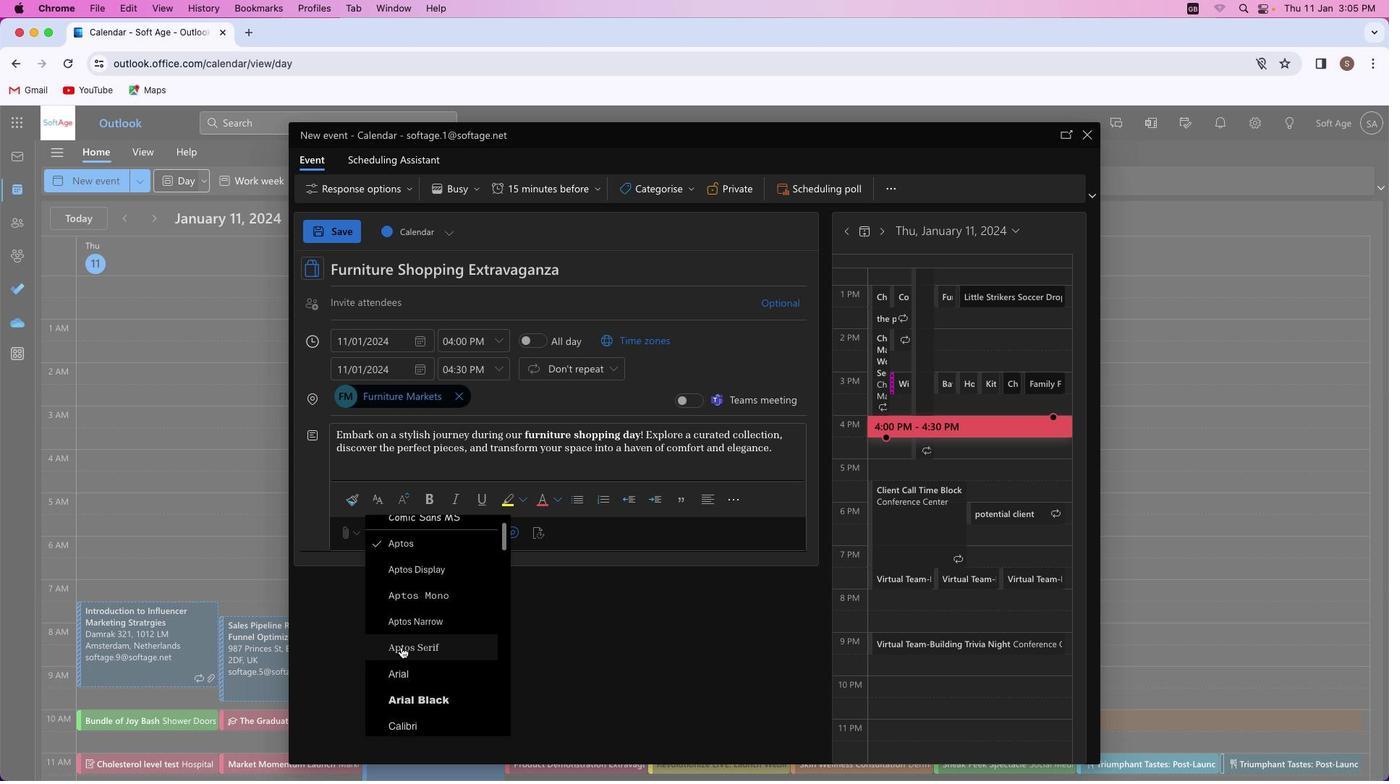 
Action: Mouse pressed left at (401, 647)
Screenshot: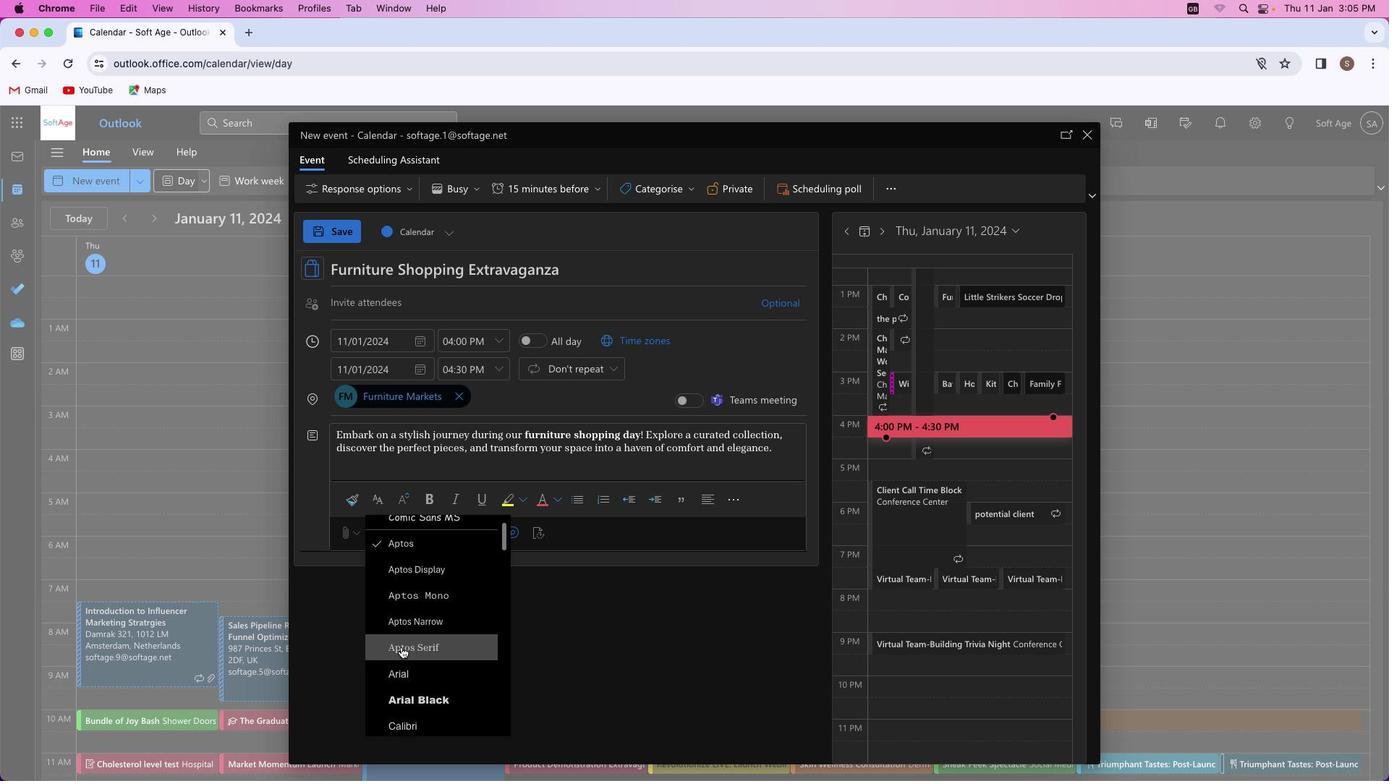 
Action: Mouse moved to (404, 498)
Screenshot: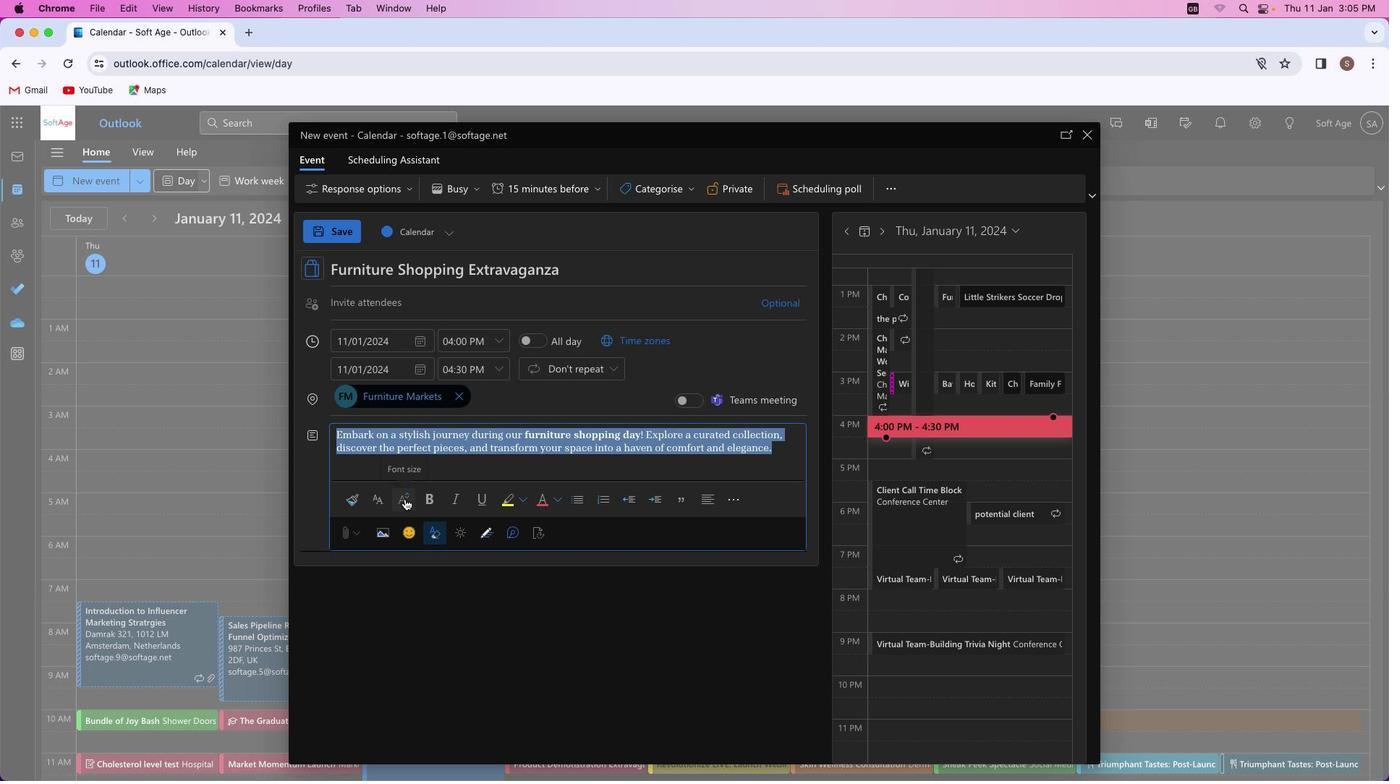 
Action: Mouse pressed left at (404, 498)
Screenshot: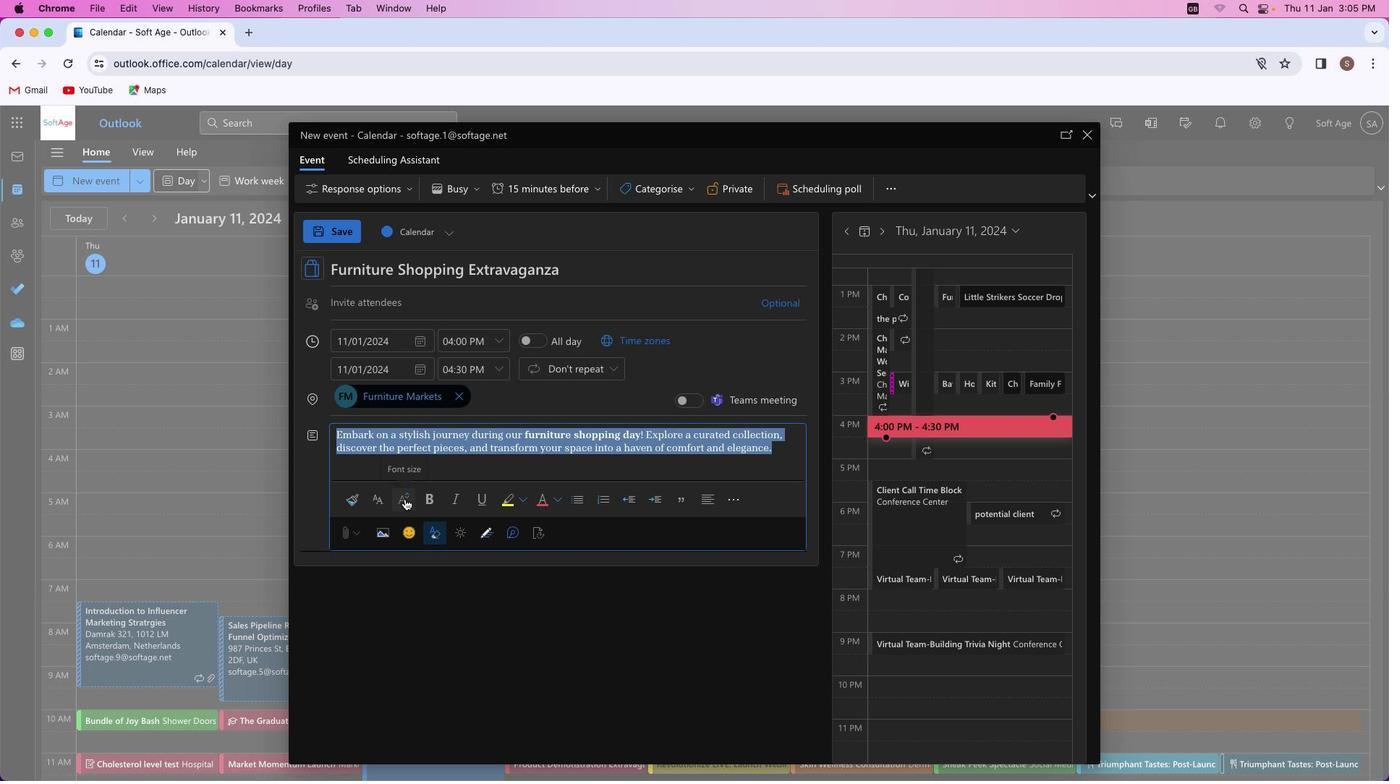 
Action: Mouse moved to (422, 630)
Screenshot: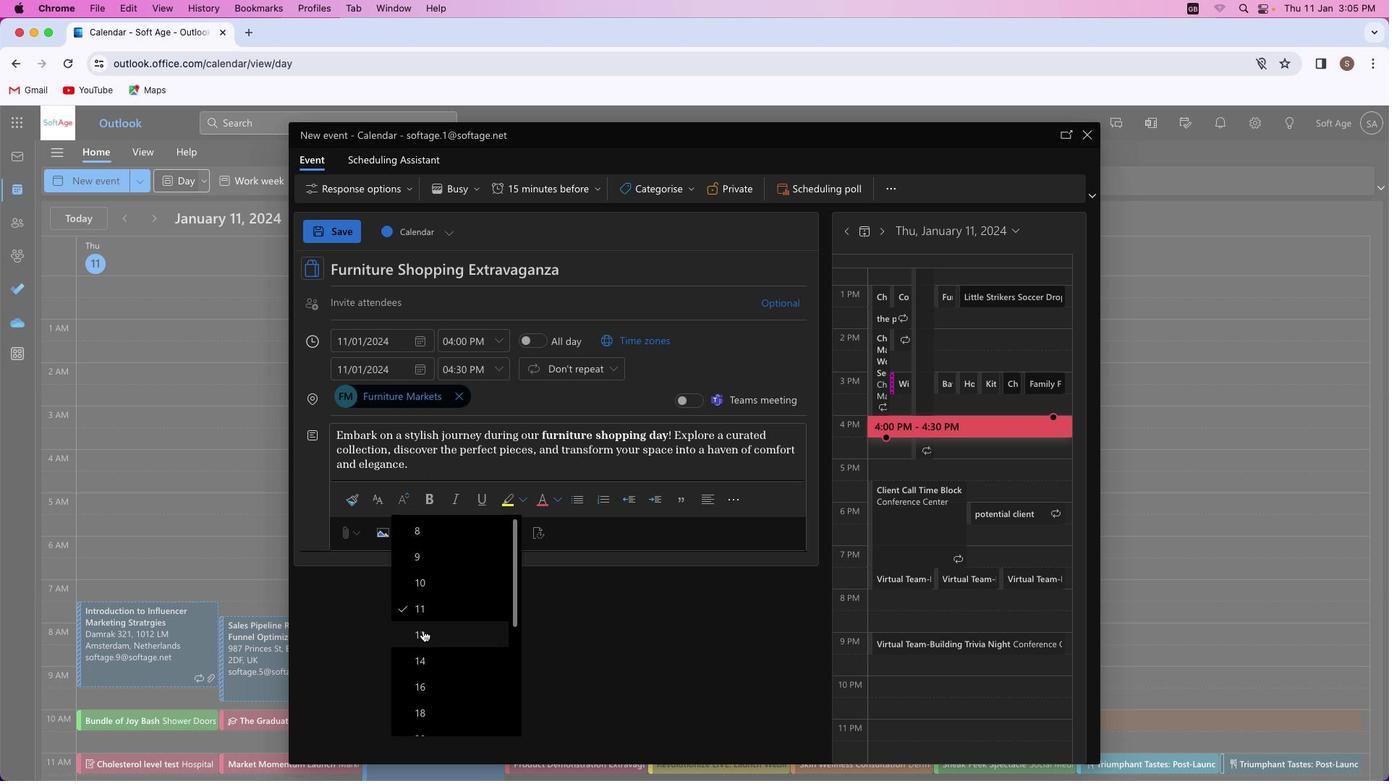 
Action: Mouse pressed left at (422, 630)
Screenshot: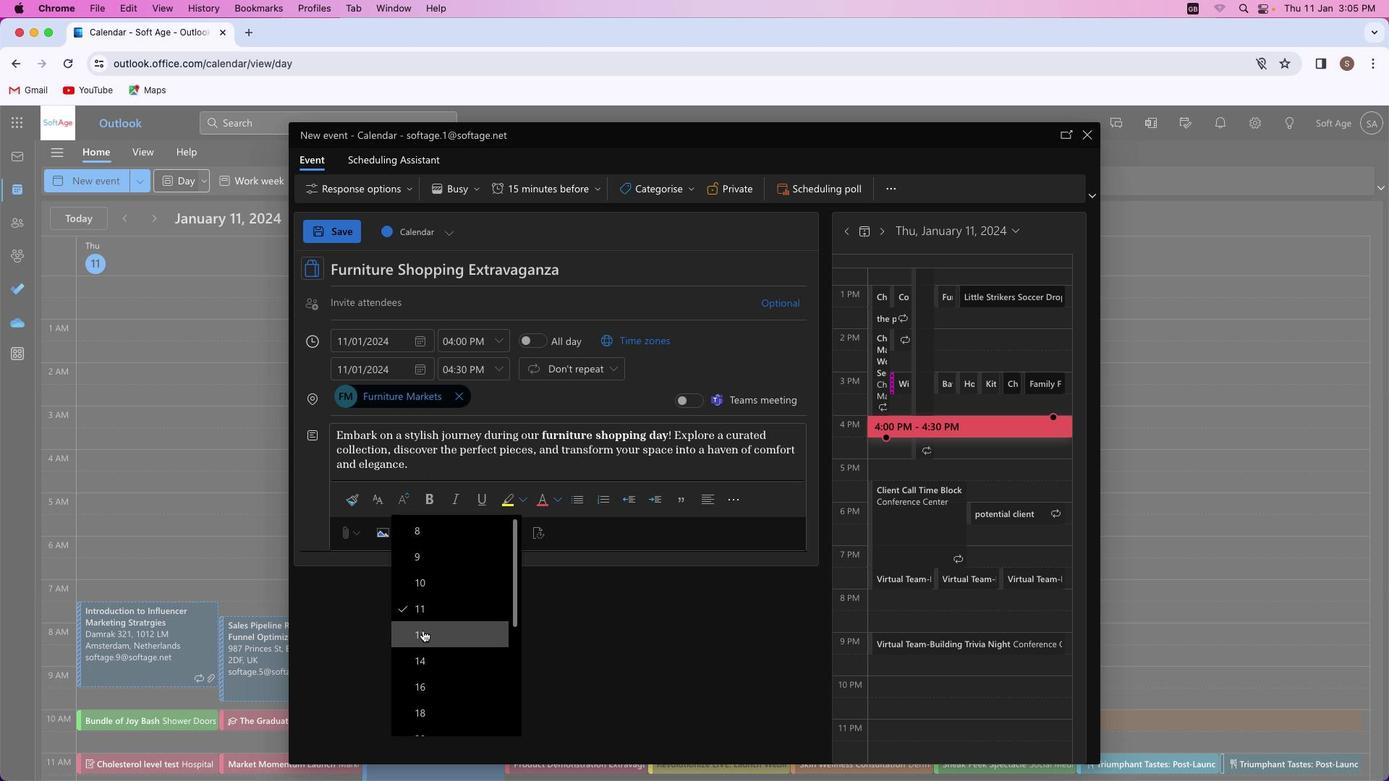 
Action: Mouse moved to (523, 499)
Screenshot: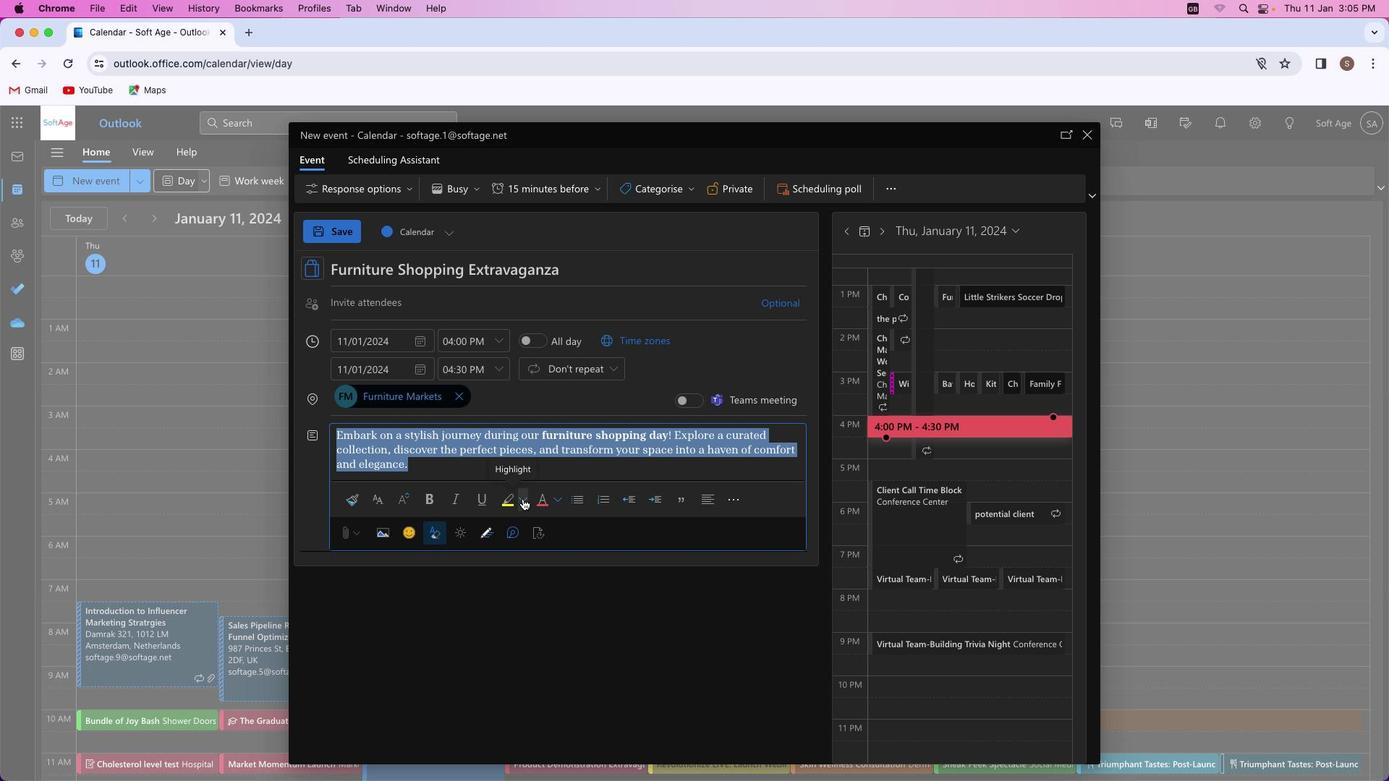 
Action: Mouse pressed left at (523, 499)
Screenshot: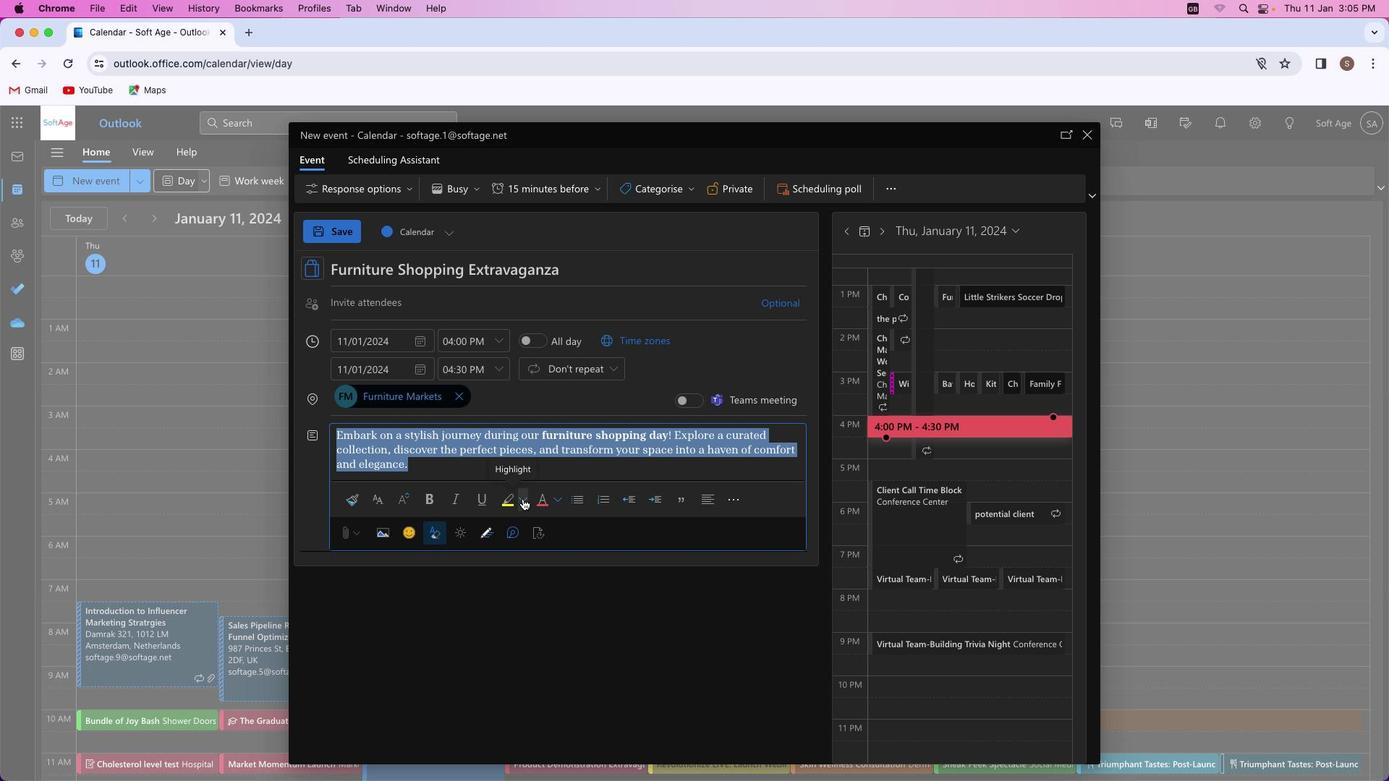 
Action: Mouse moved to (533, 559)
Screenshot: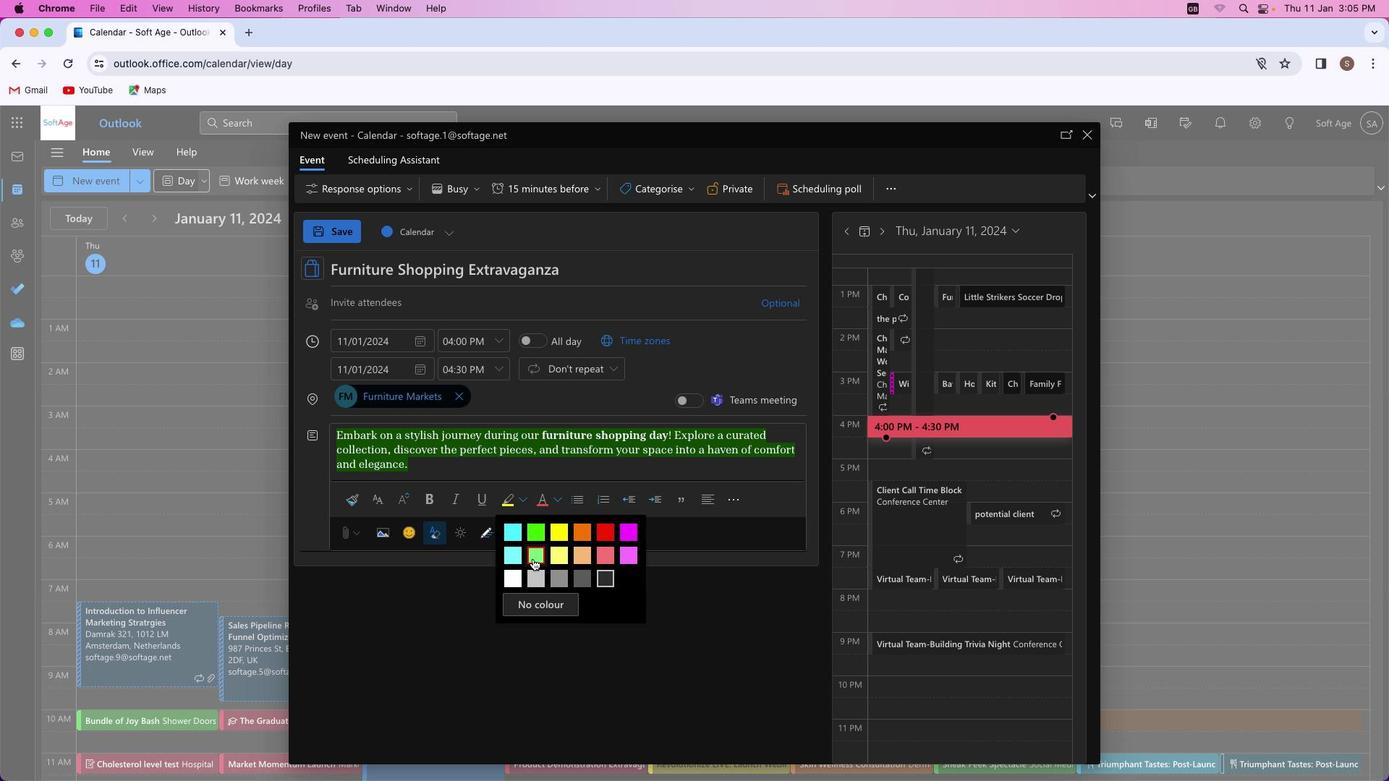 
Action: Mouse pressed left at (533, 559)
Screenshot: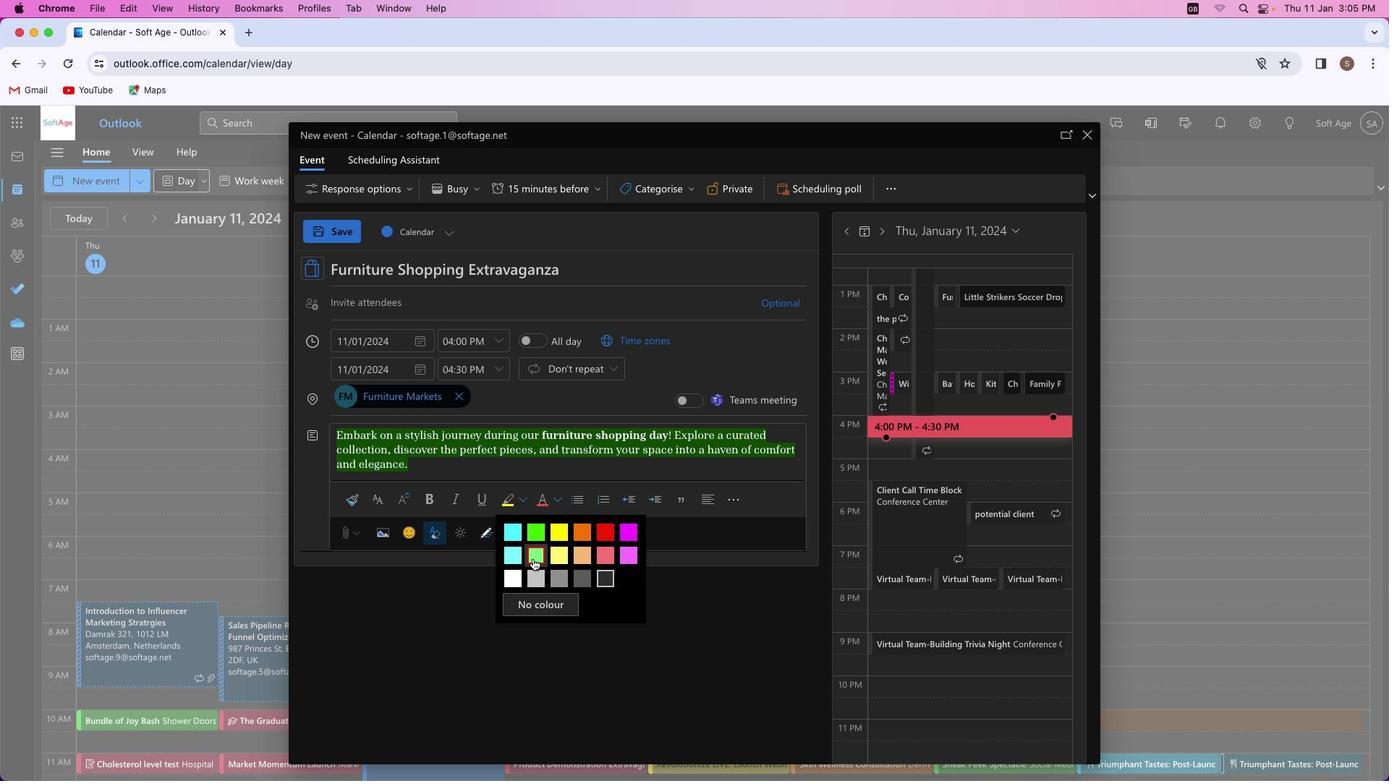 
Action: Mouse moved to (554, 497)
Screenshot: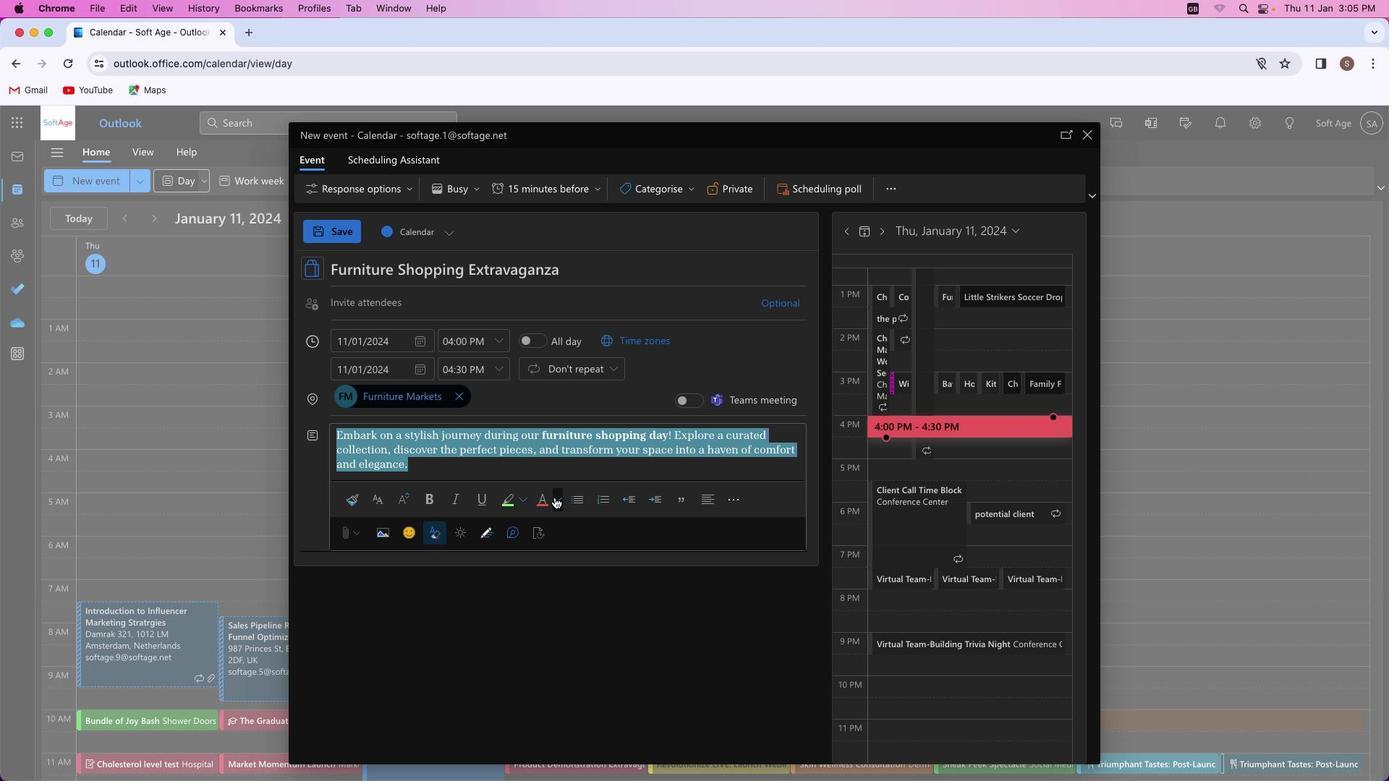 
Action: Mouse pressed left at (554, 497)
Screenshot: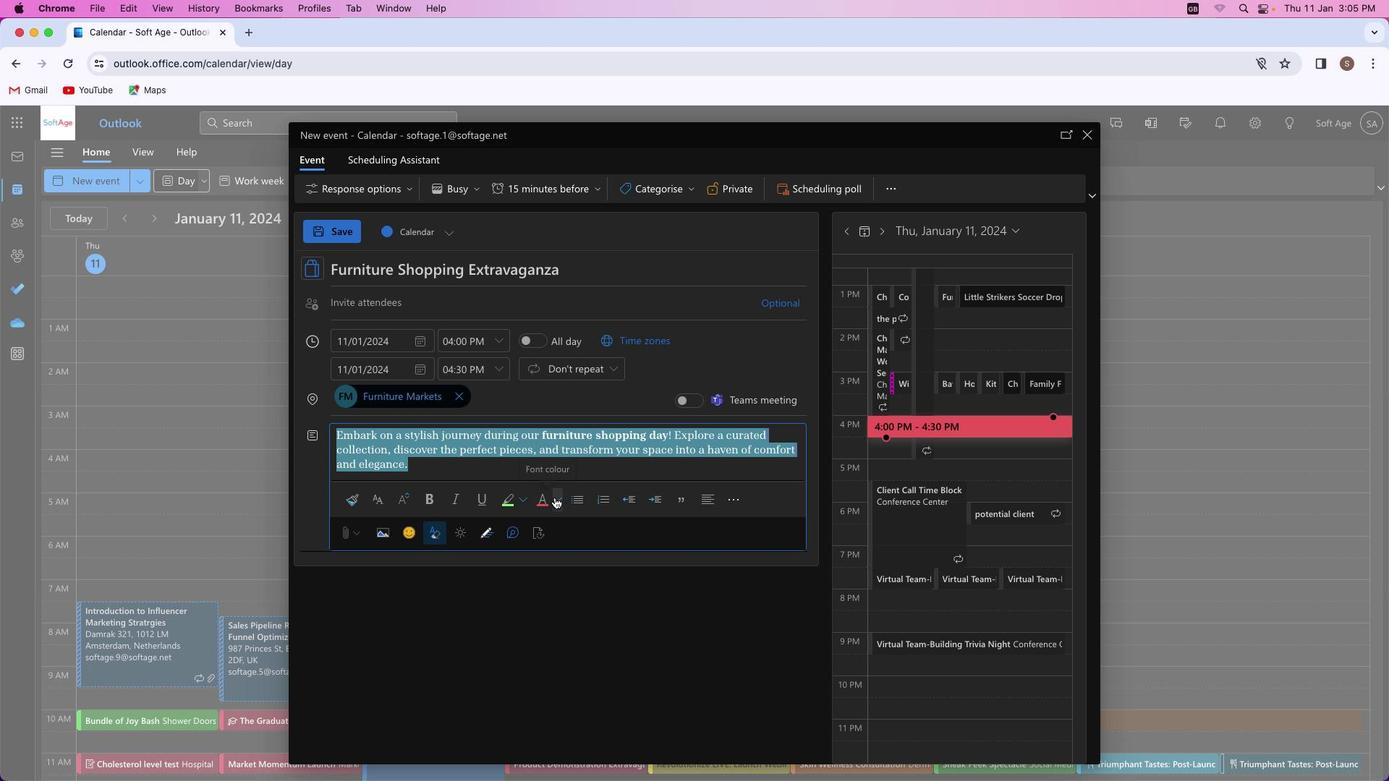 
Action: Mouse moved to (639, 532)
Screenshot: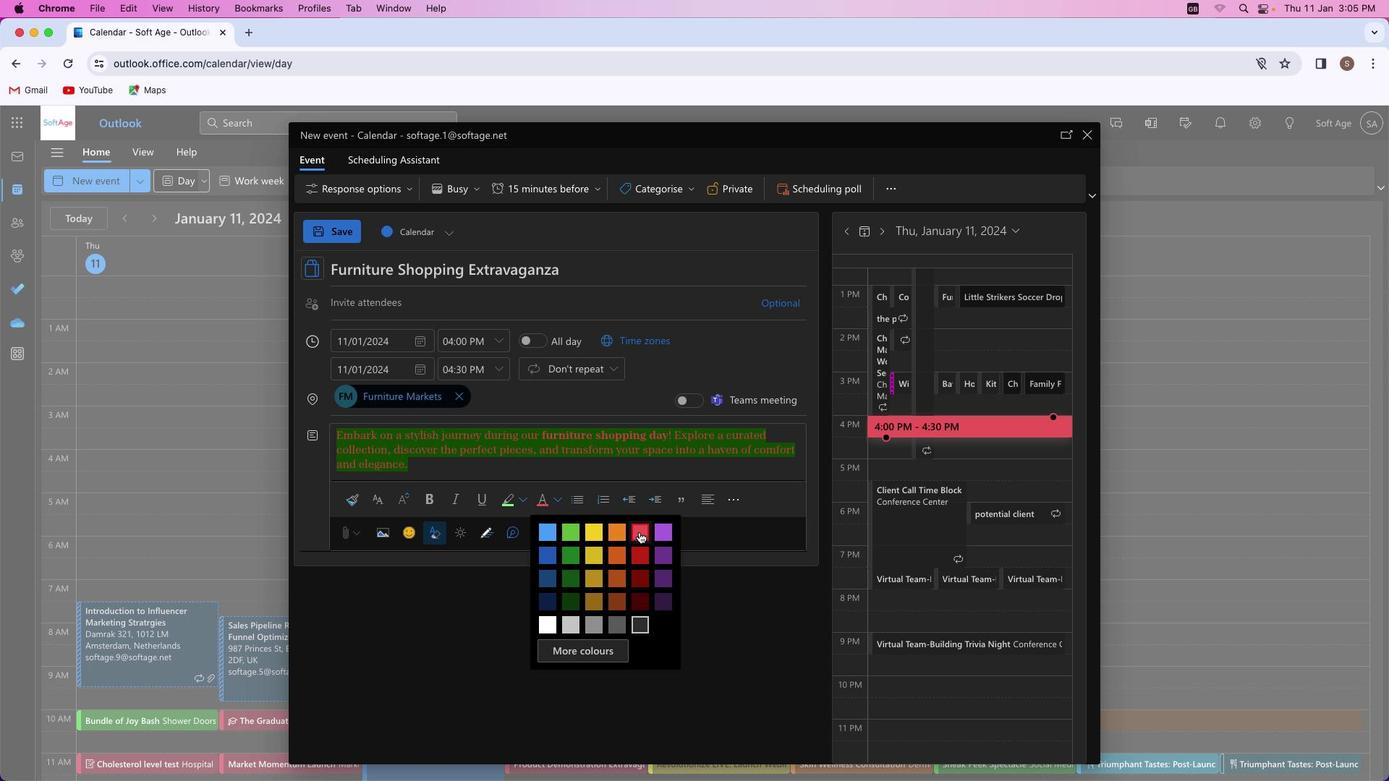 
Action: Mouse pressed left at (639, 532)
Screenshot: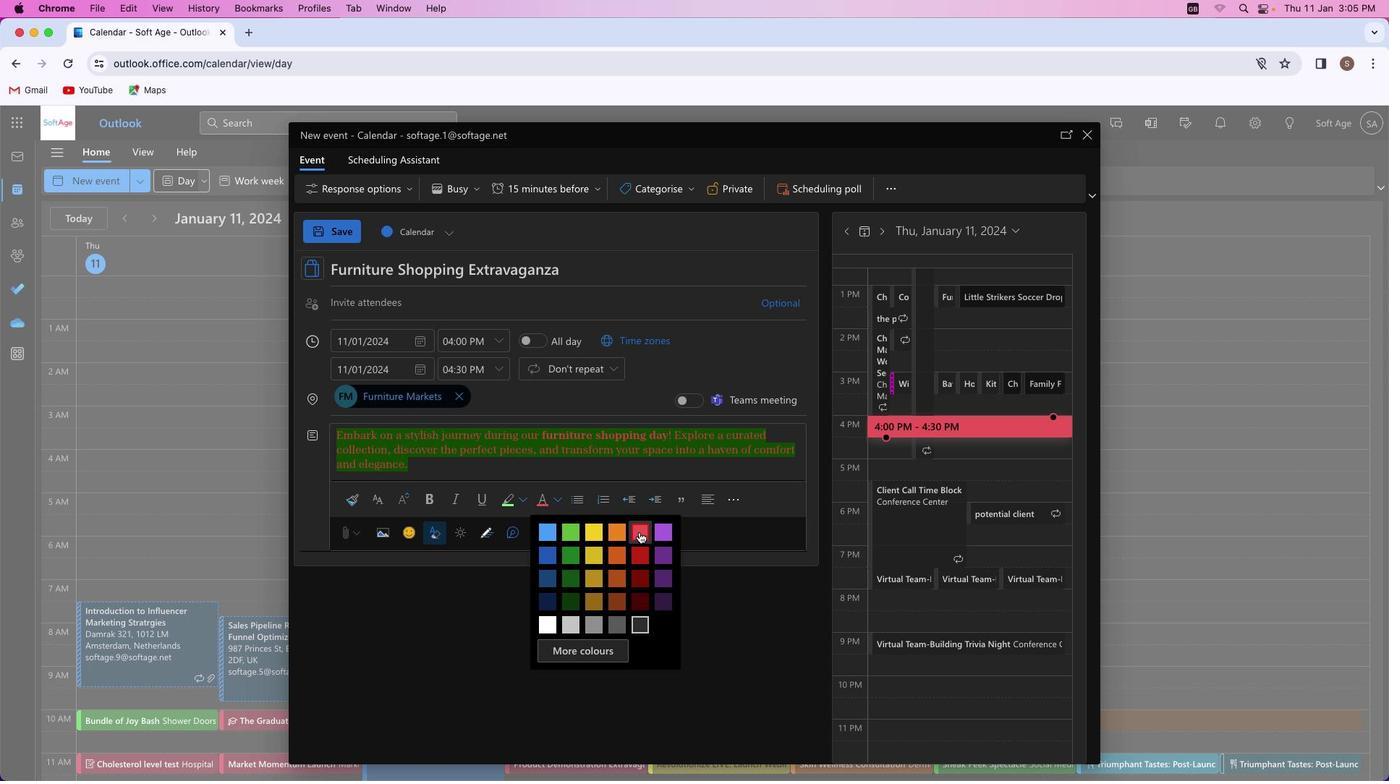 
Action: Mouse moved to (437, 459)
Screenshot: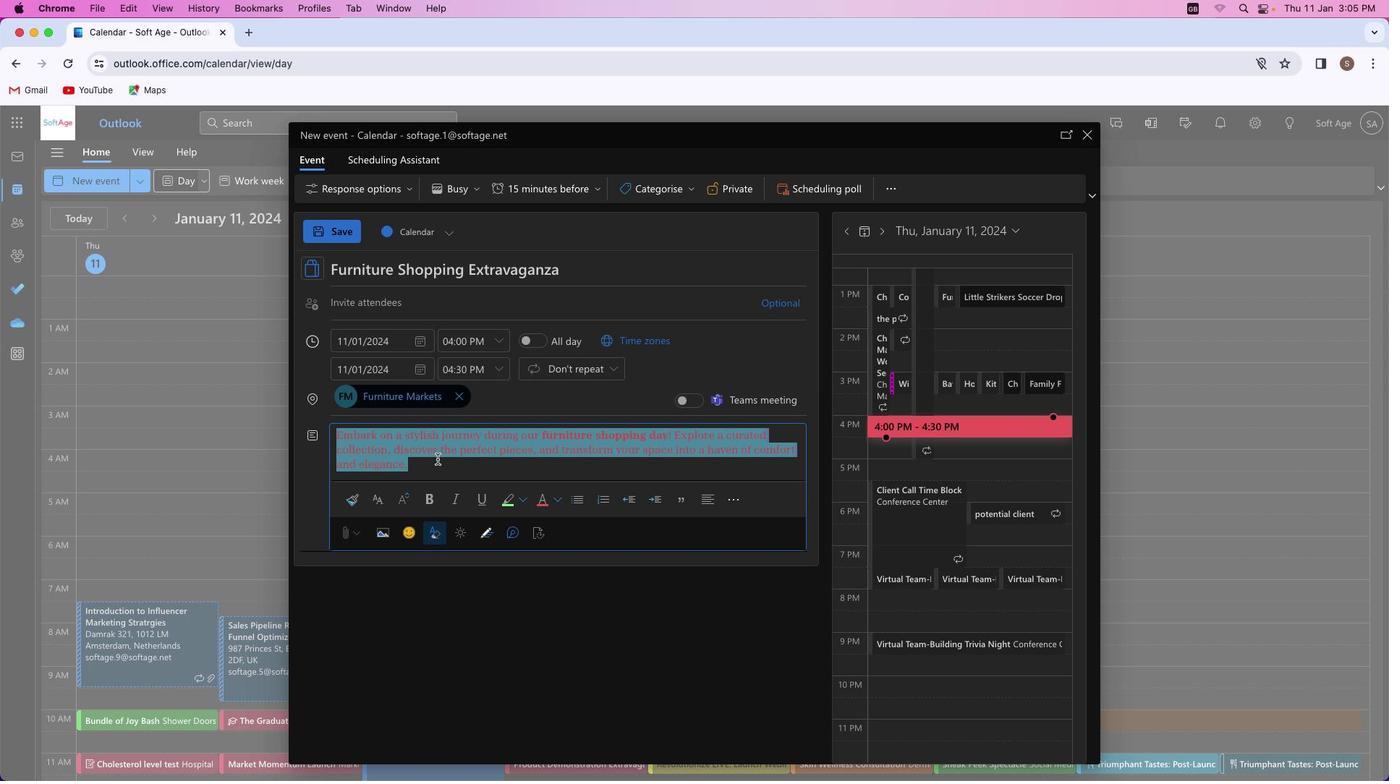 
Action: Mouse pressed left at (437, 459)
Screenshot: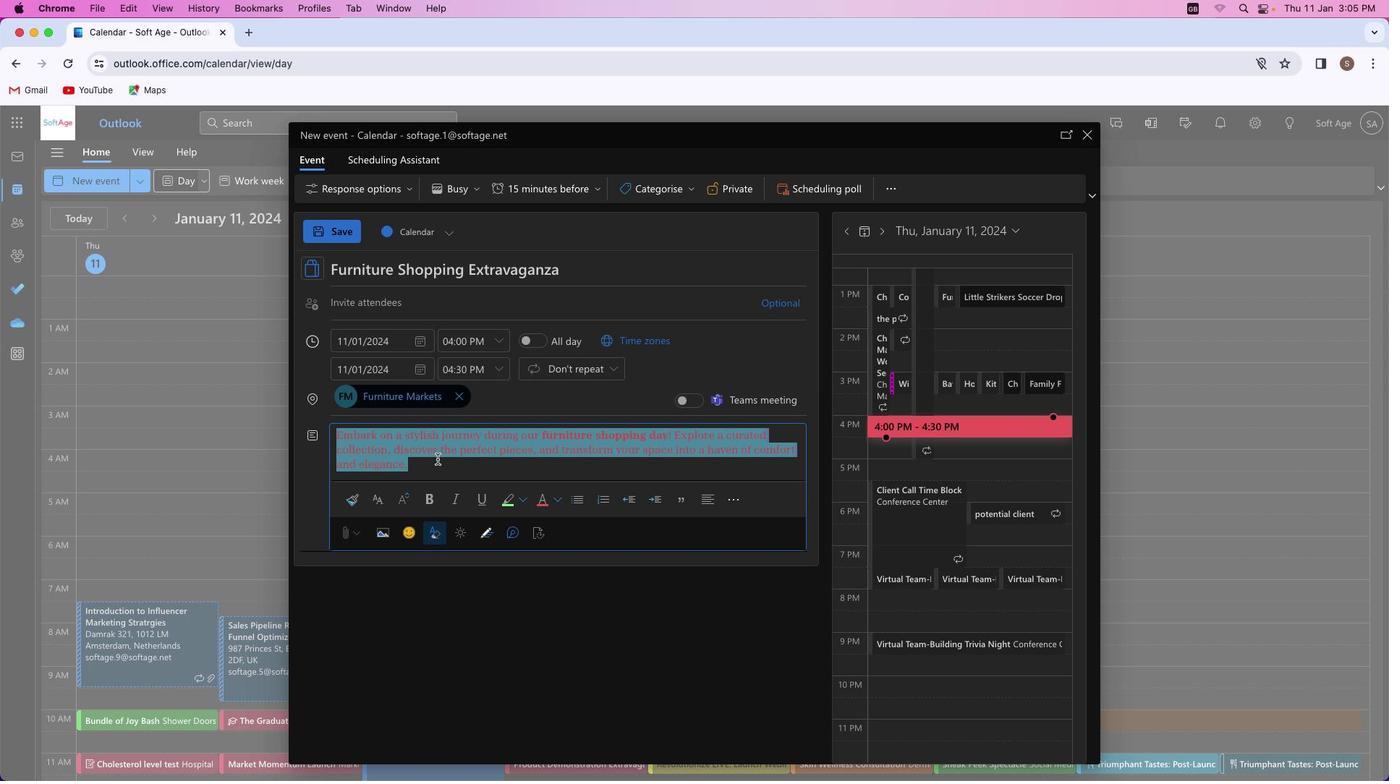 
Action: Mouse moved to (669, 436)
Screenshot: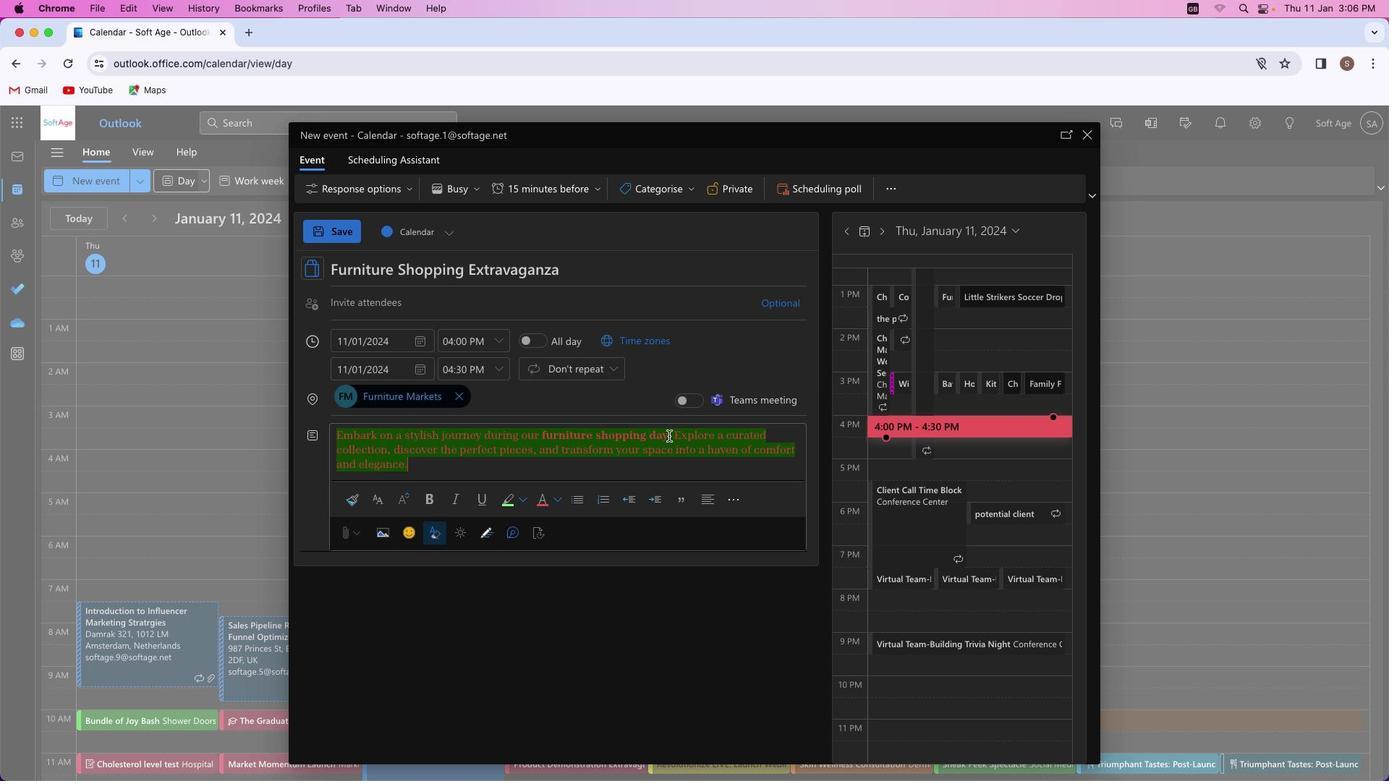 
Action: Mouse pressed left at (669, 436)
Screenshot: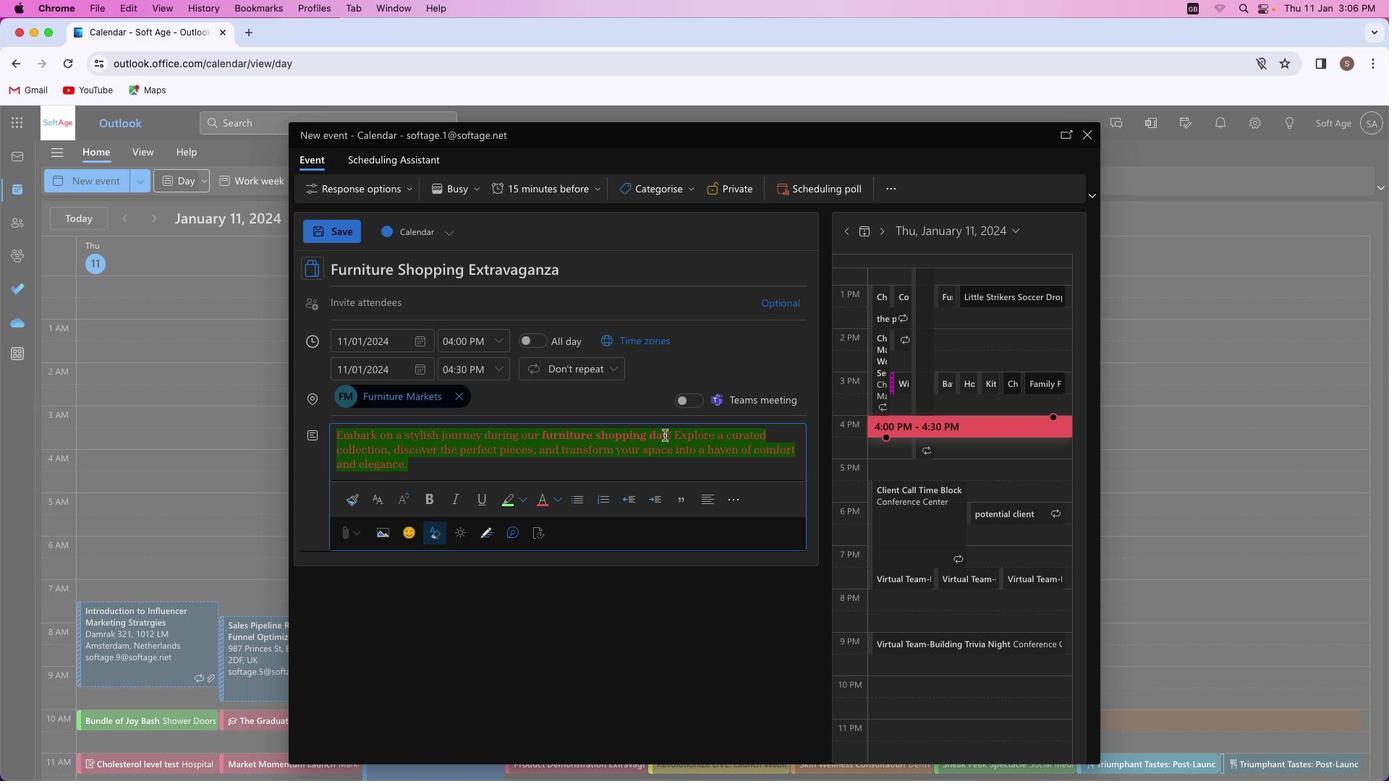
Action: Mouse moved to (801, 408)
Screenshot: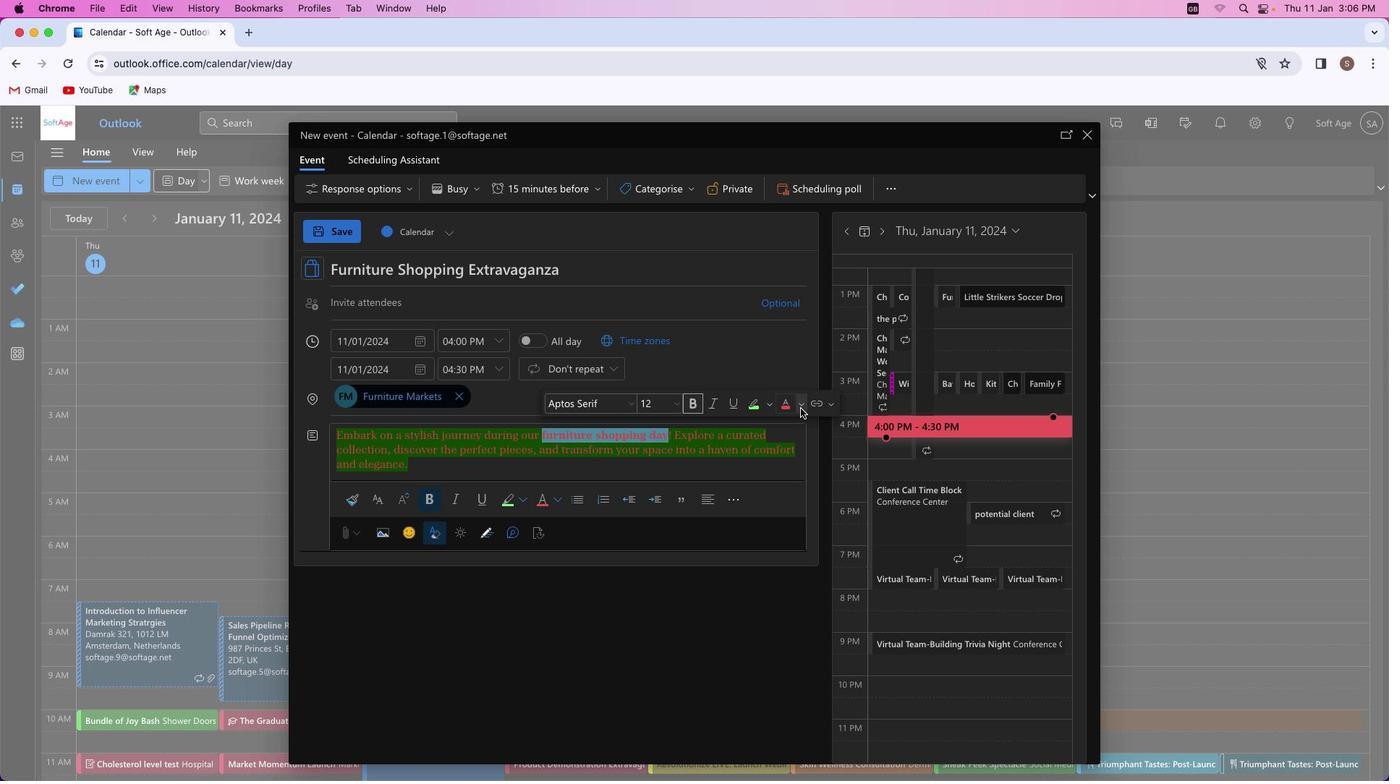 
Action: Mouse pressed left at (801, 408)
Screenshot: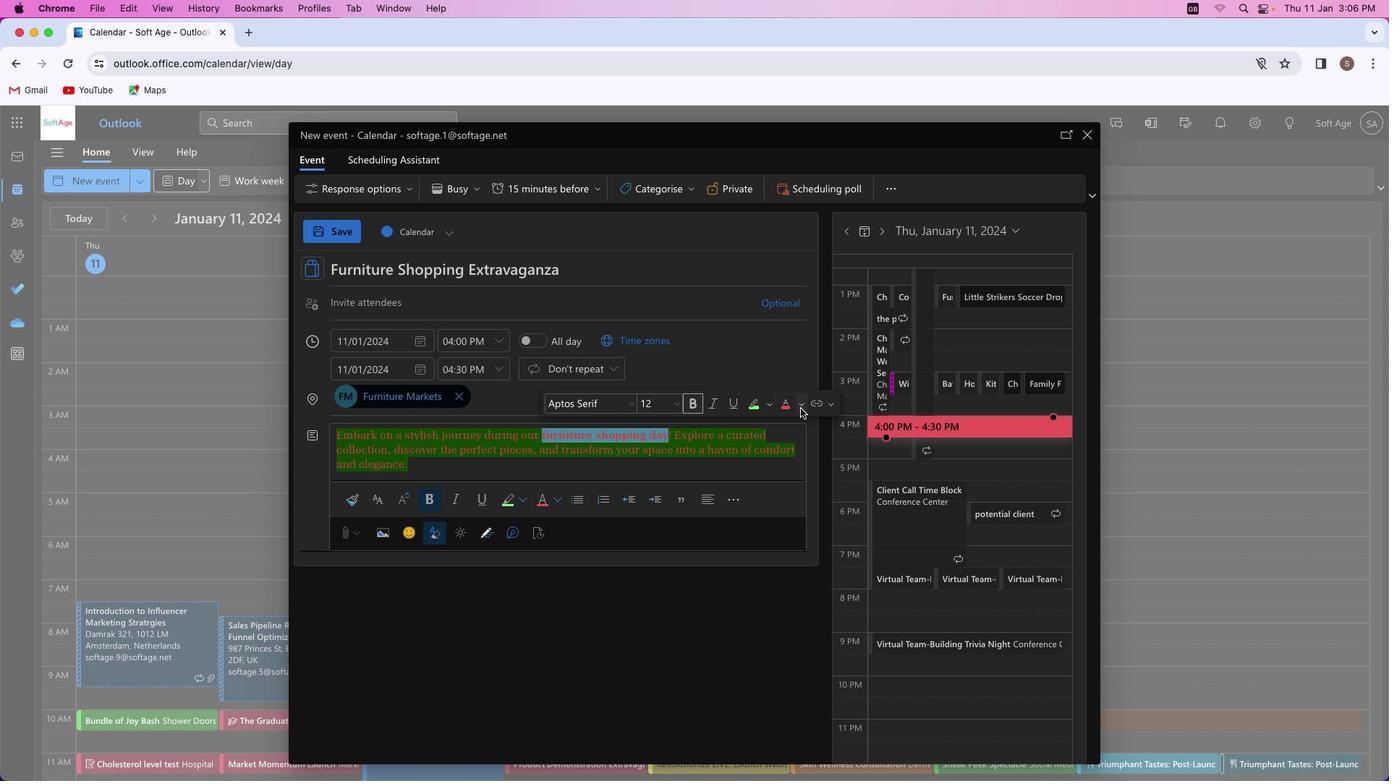 
Action: Mouse moved to (806, 452)
Screenshot: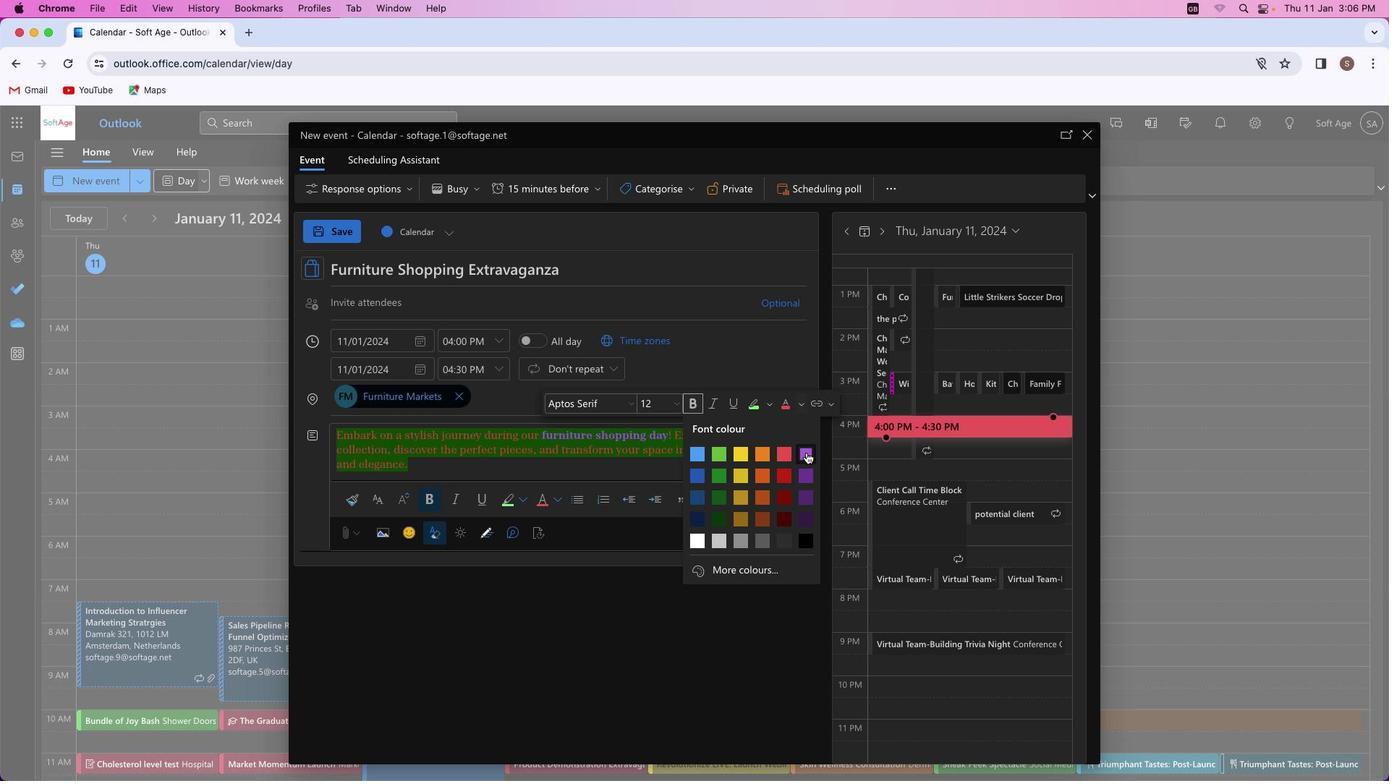 
Action: Mouse pressed left at (806, 452)
Screenshot: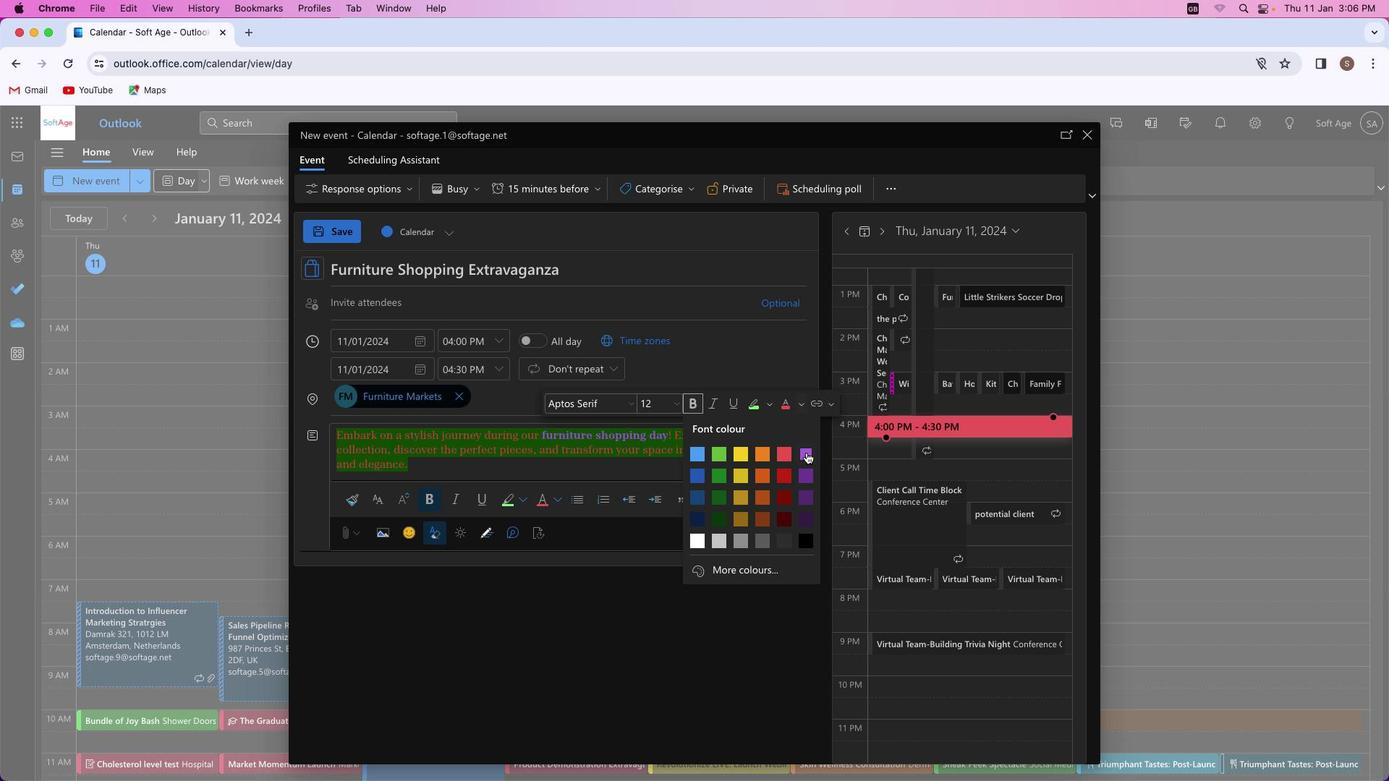 
Action: Mouse moved to (503, 464)
Screenshot: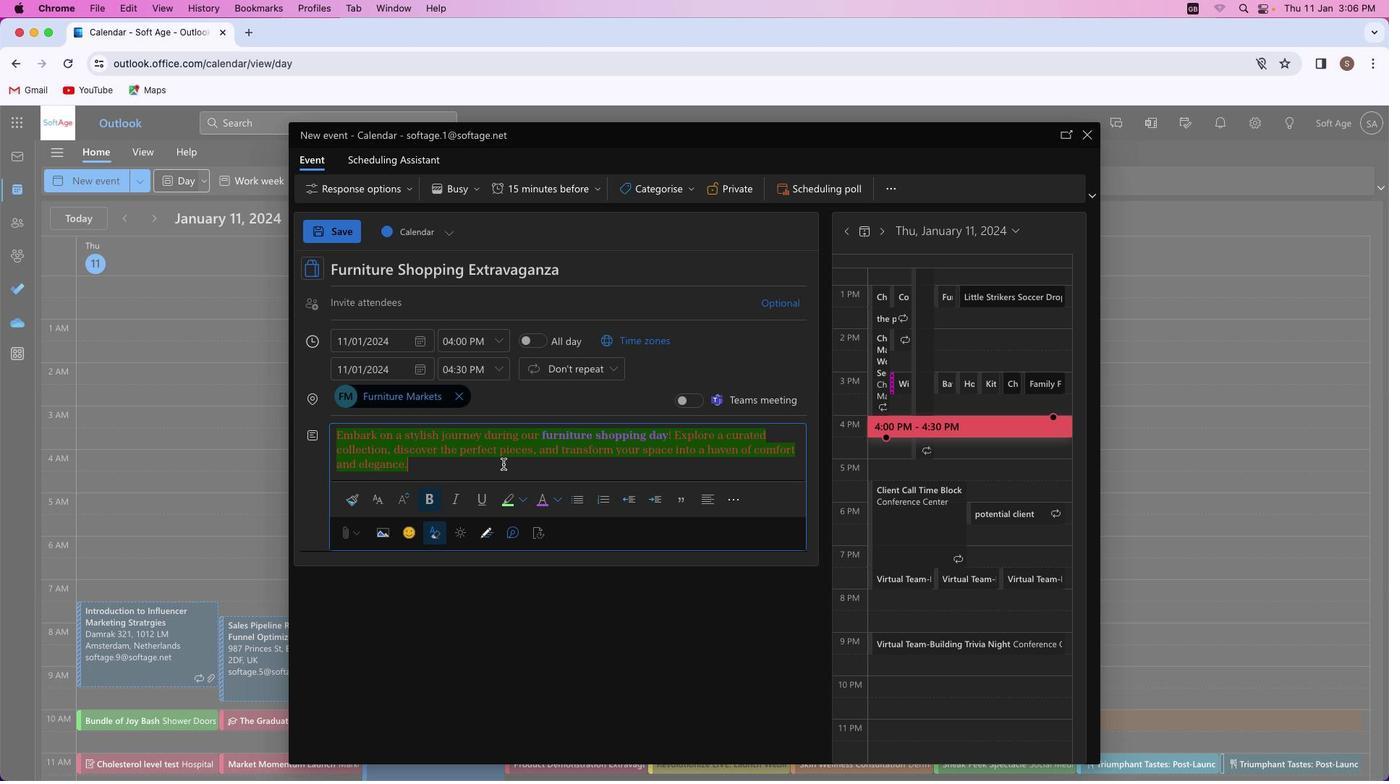 
Action: Mouse pressed left at (503, 464)
Screenshot: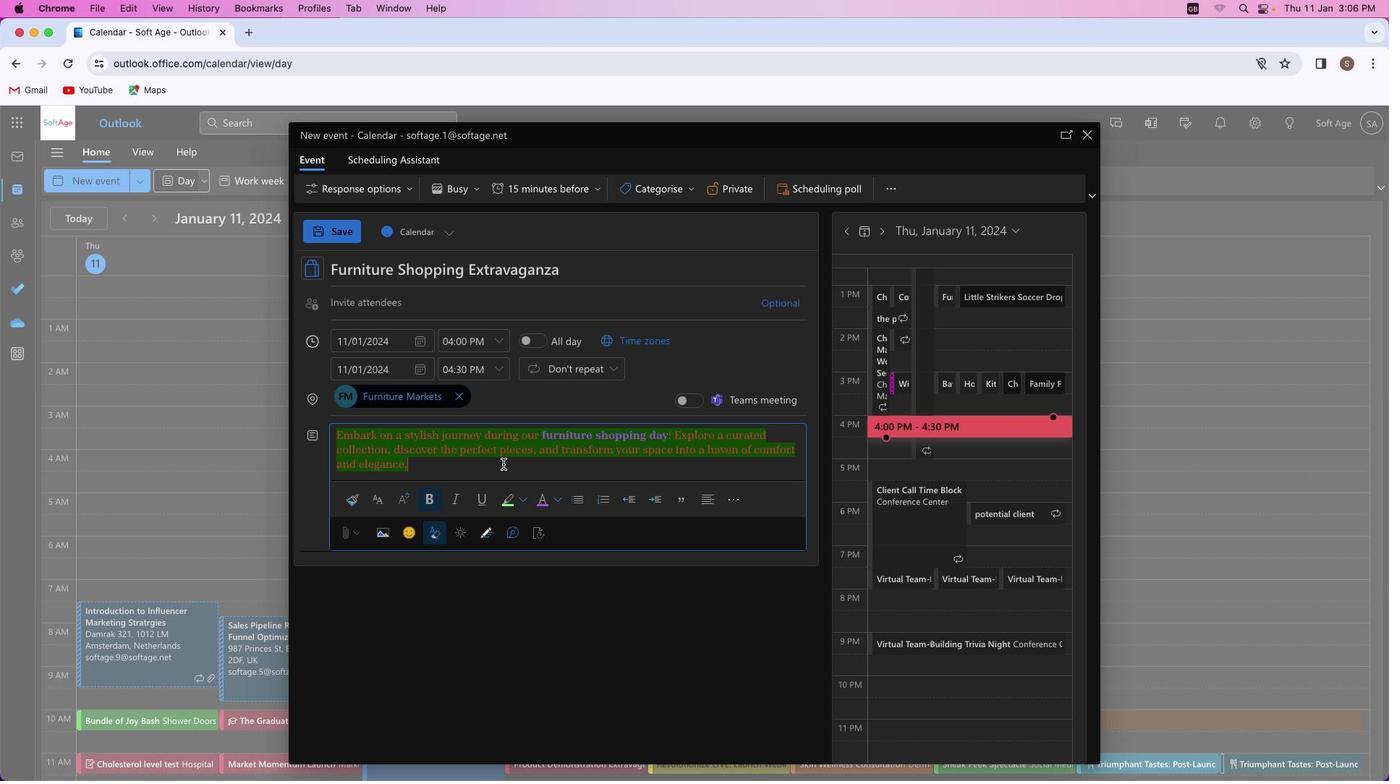 
Action: Mouse moved to (677, 193)
Screenshot: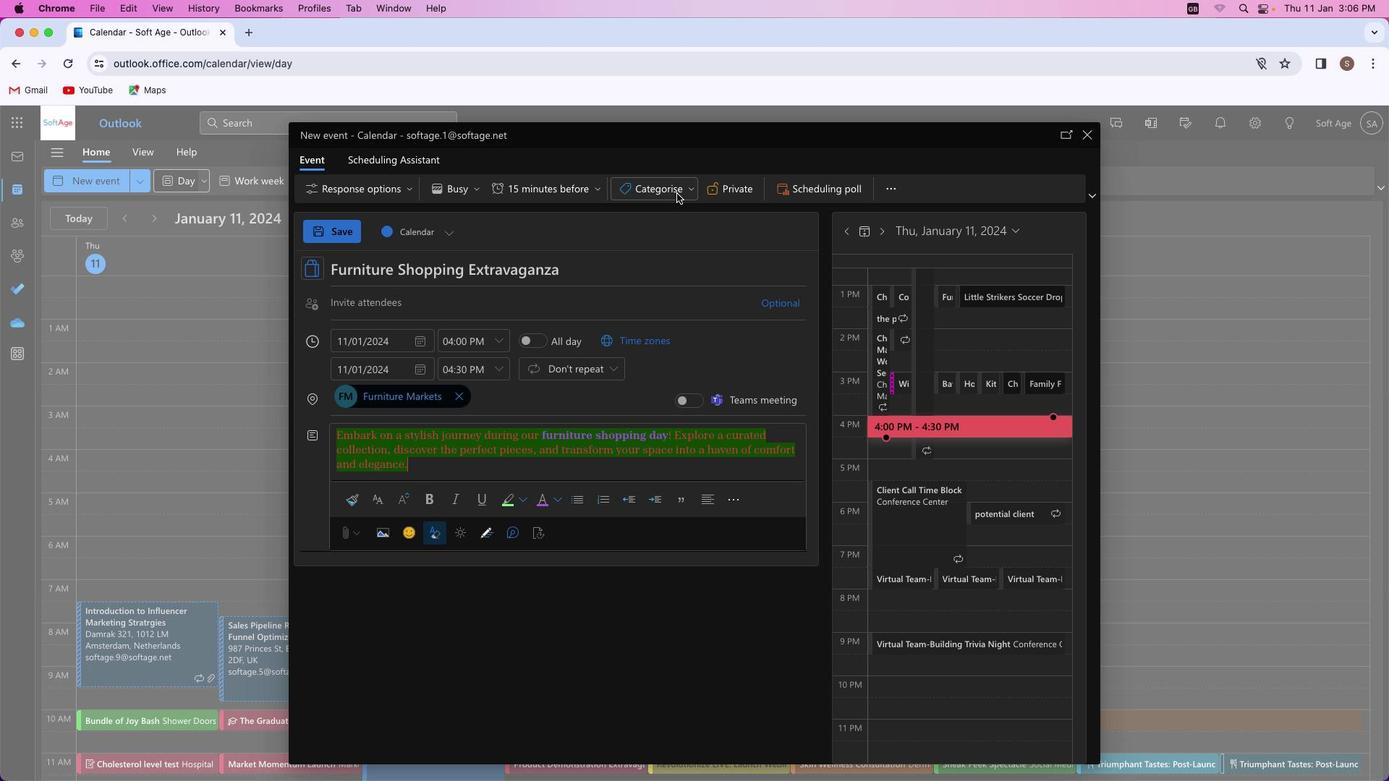 
Action: Mouse pressed left at (677, 193)
Screenshot: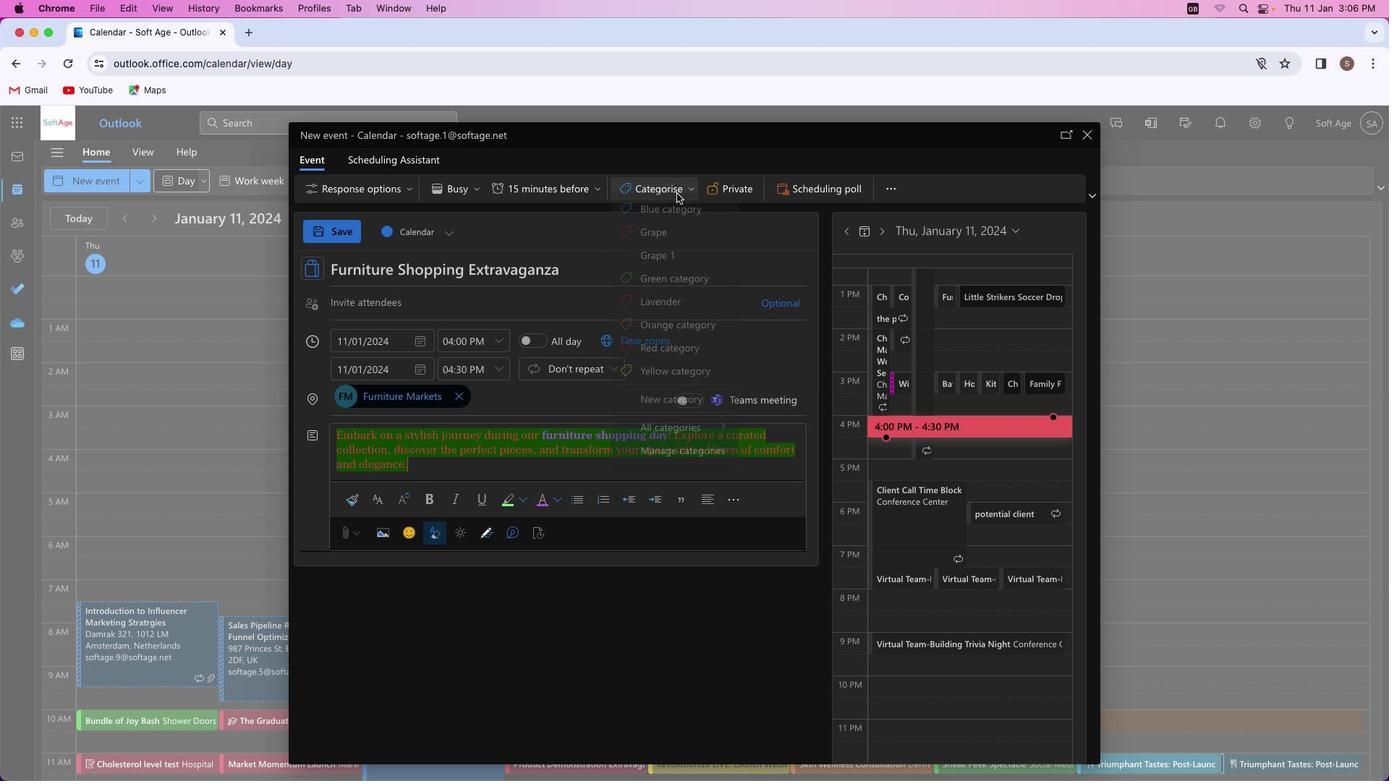 
Action: Mouse moved to (662, 338)
Screenshot: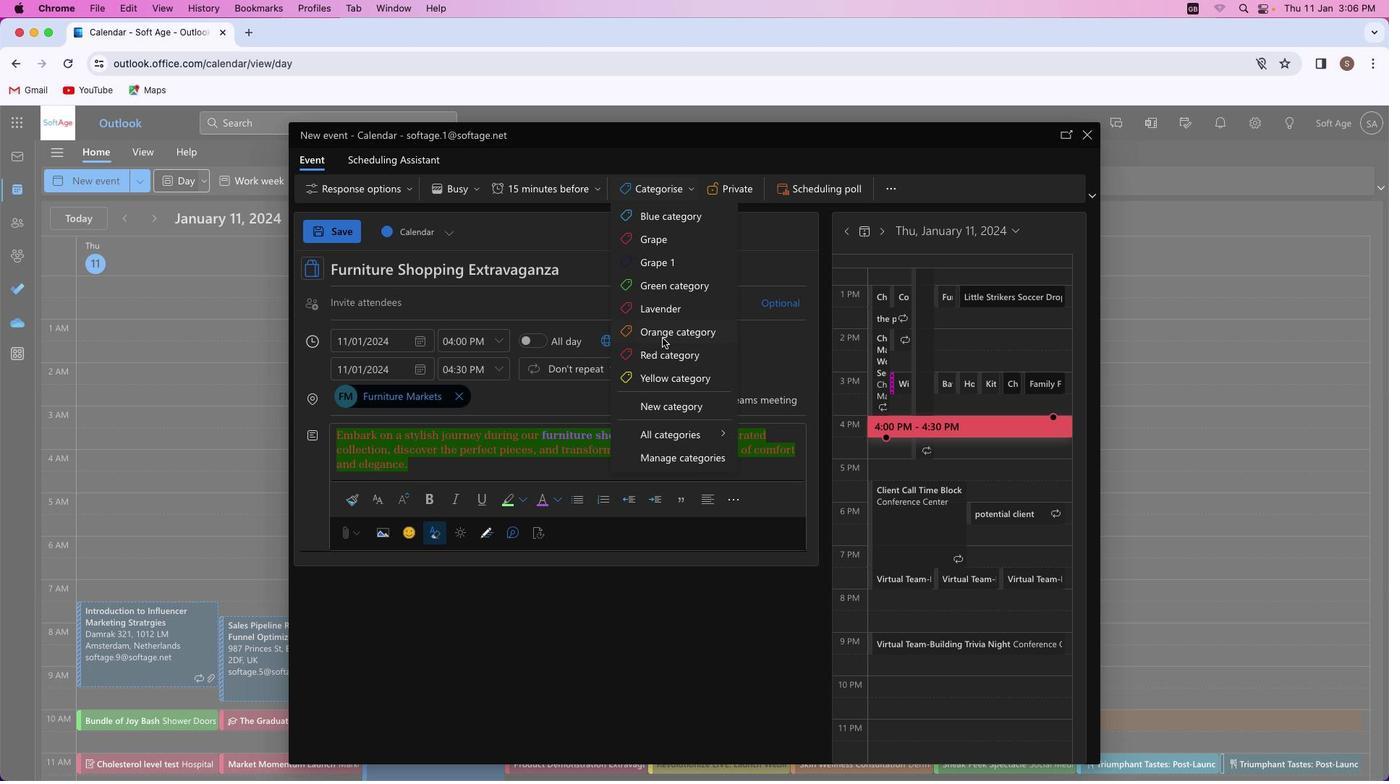 
Action: Mouse pressed left at (662, 338)
Screenshot: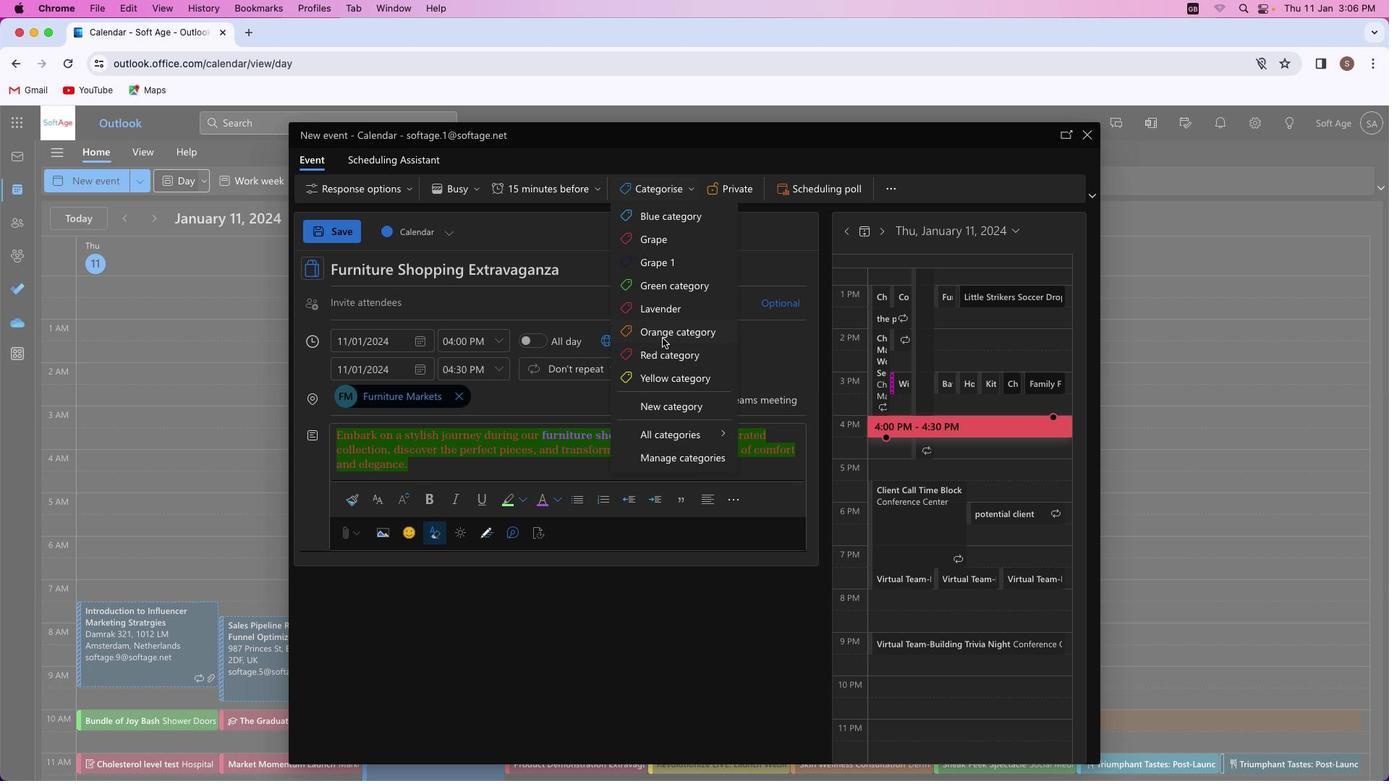 
Action: Mouse moved to (332, 235)
Screenshot: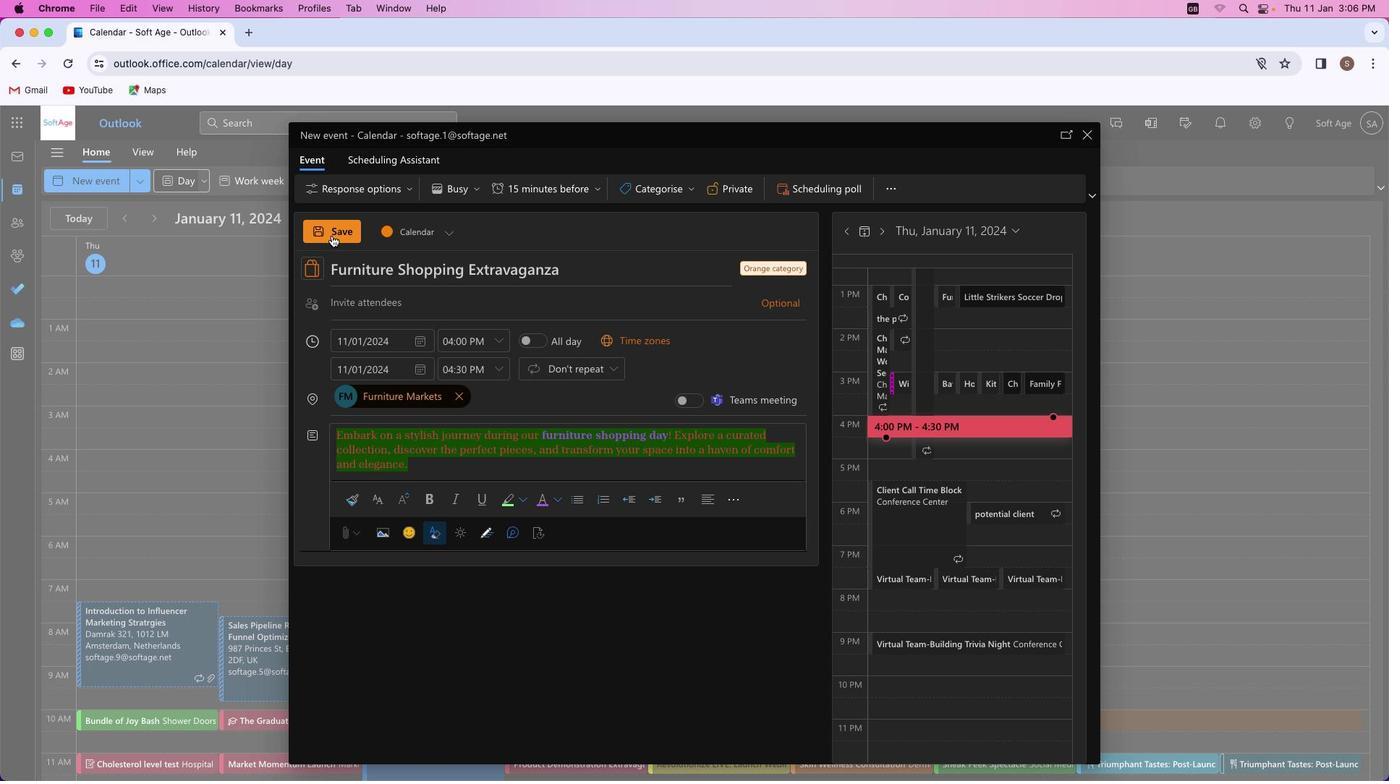 
Action: Mouse pressed left at (332, 235)
Screenshot: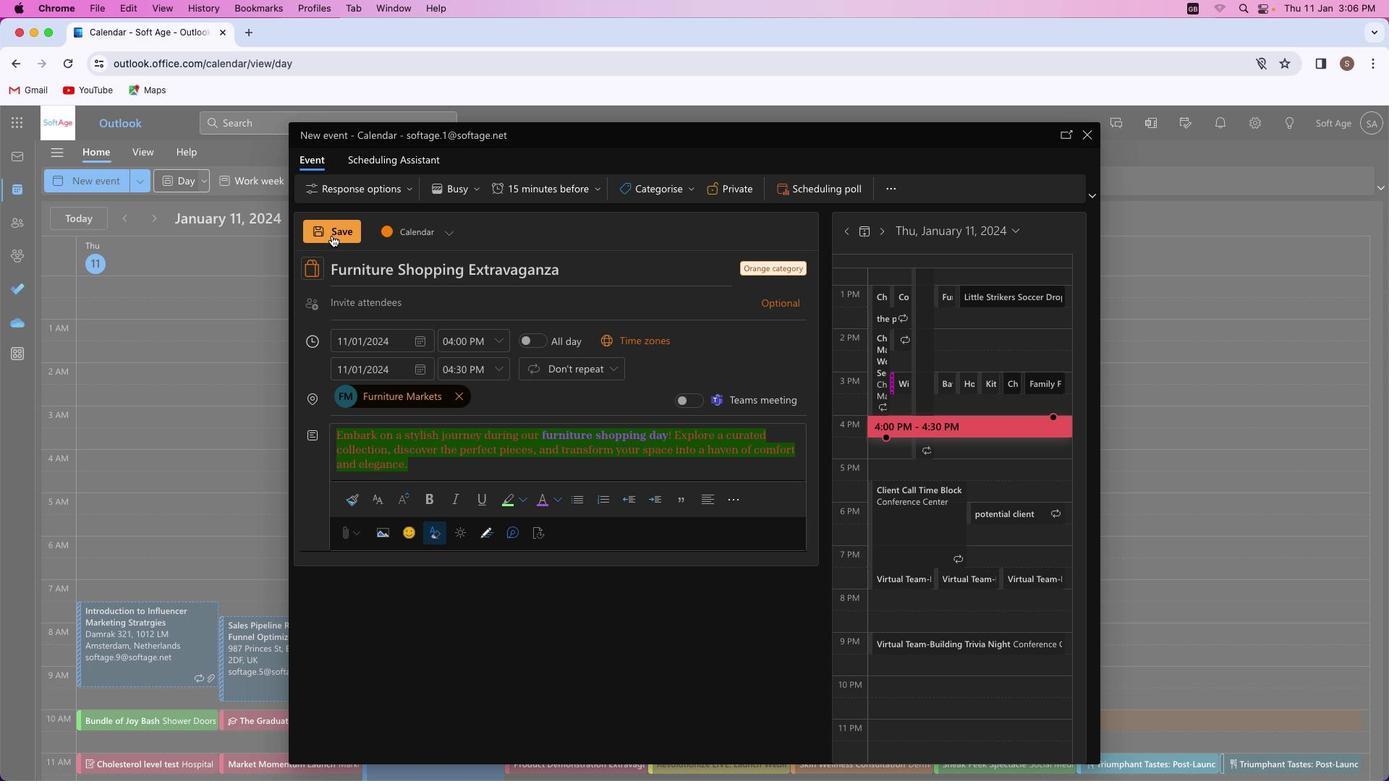 
Action: Mouse moved to (669, 521)
Screenshot: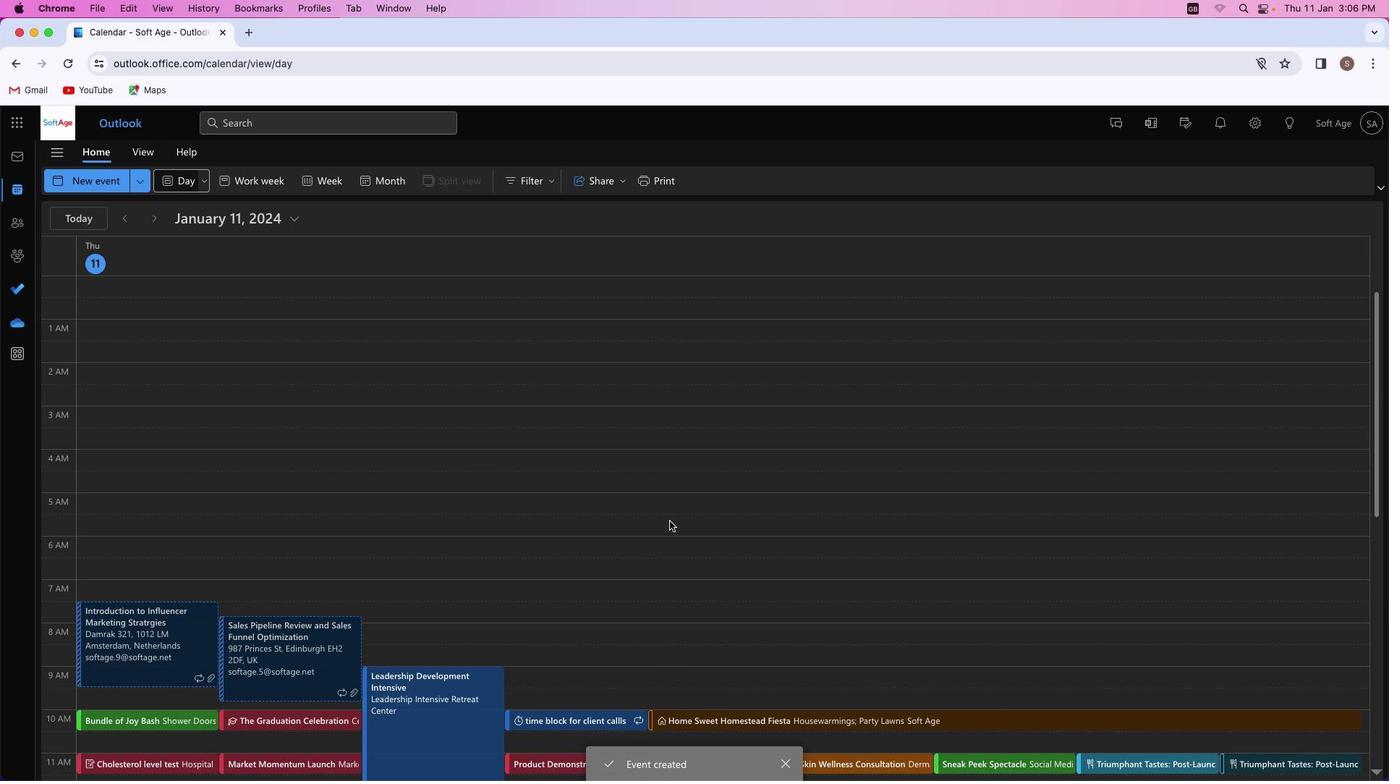 
